 Task: Search one way flight ticket for 4 adults, 2 children, 2 infants in seat and 1 infant on lap in economy from Bethel: Bethel Airport(also Seebethel Seaplane Base) to Riverton: Central Wyoming Regional Airport (was Riverton Regional) on 5-4-2023. Choice of flights is Frontier. Number of bags: 1 carry on bag. Price is upto 45000. Outbound departure time preference is 20:15.
Action: Mouse moved to (390, 326)
Screenshot: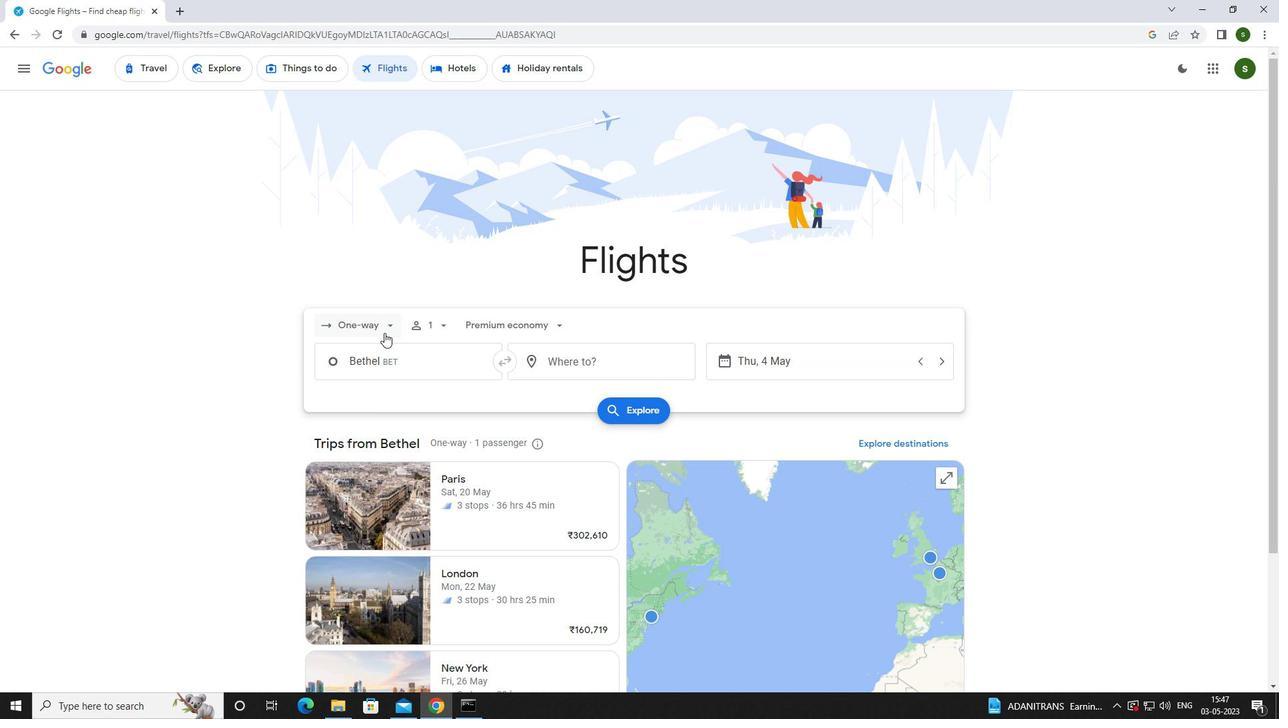 
Action: Mouse pressed left at (390, 326)
Screenshot: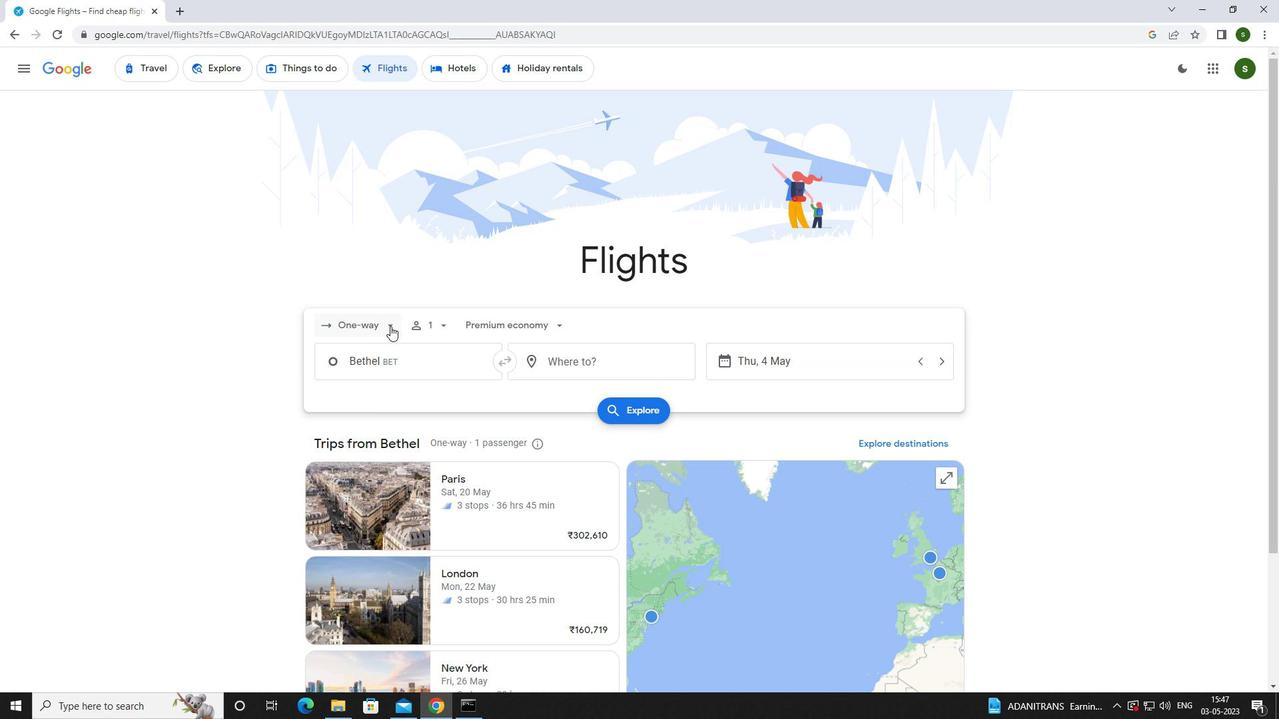 
Action: Mouse moved to (377, 379)
Screenshot: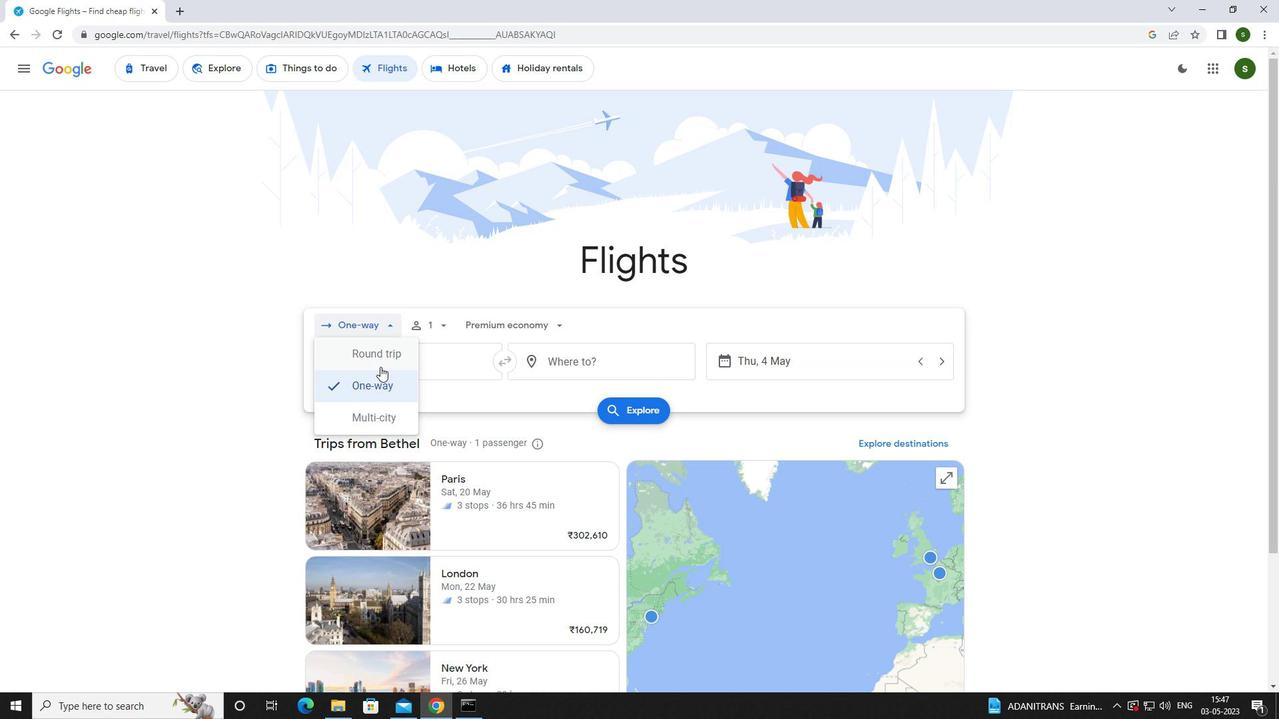 
Action: Mouse pressed left at (377, 379)
Screenshot: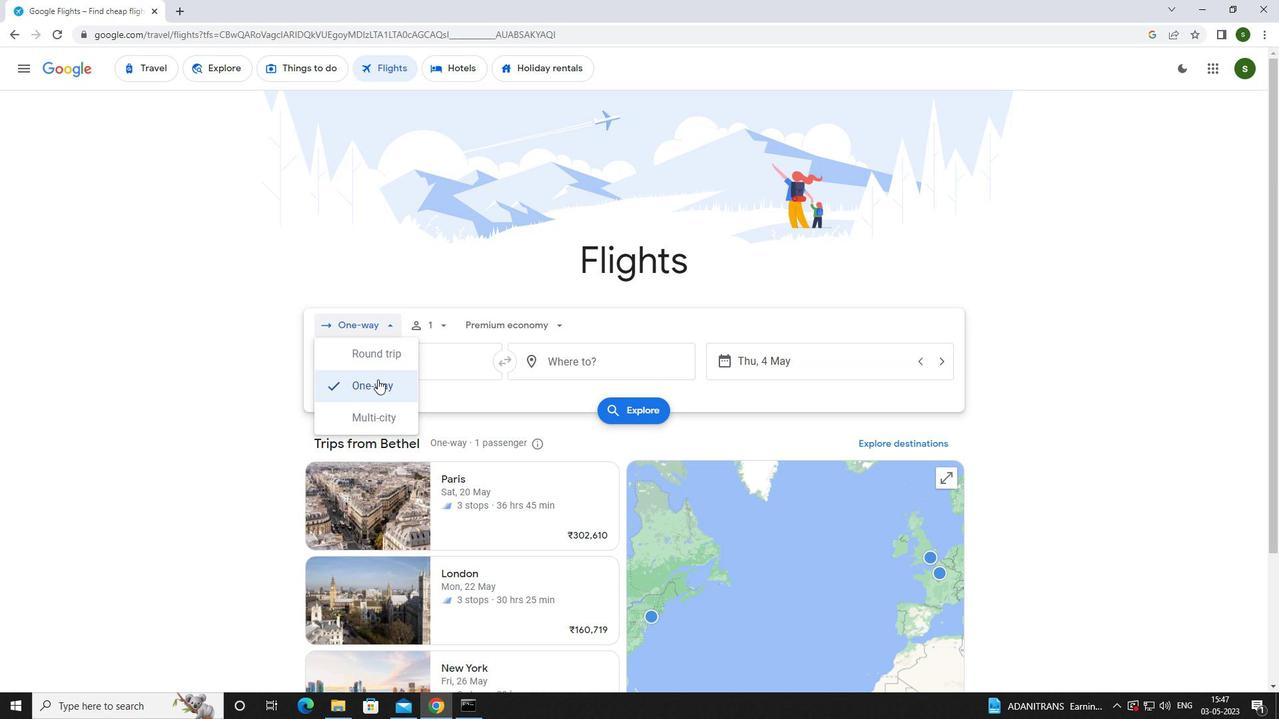 
Action: Mouse moved to (446, 325)
Screenshot: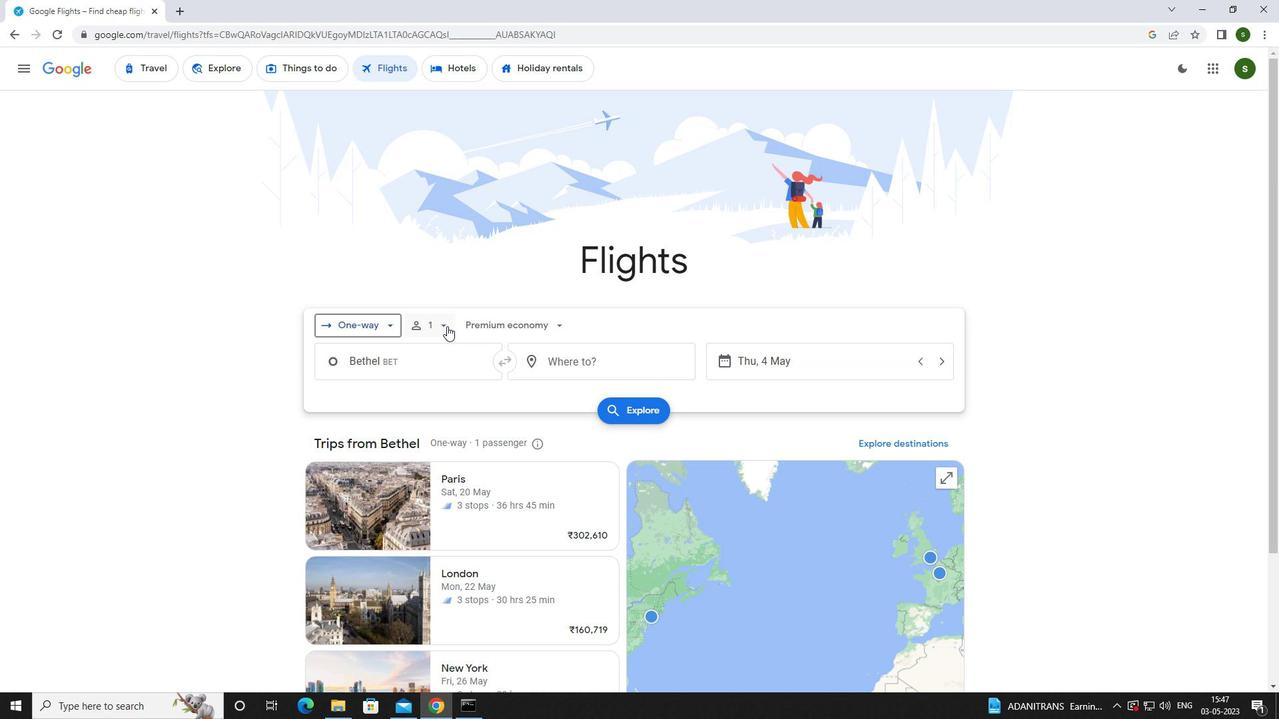 
Action: Mouse pressed left at (446, 325)
Screenshot: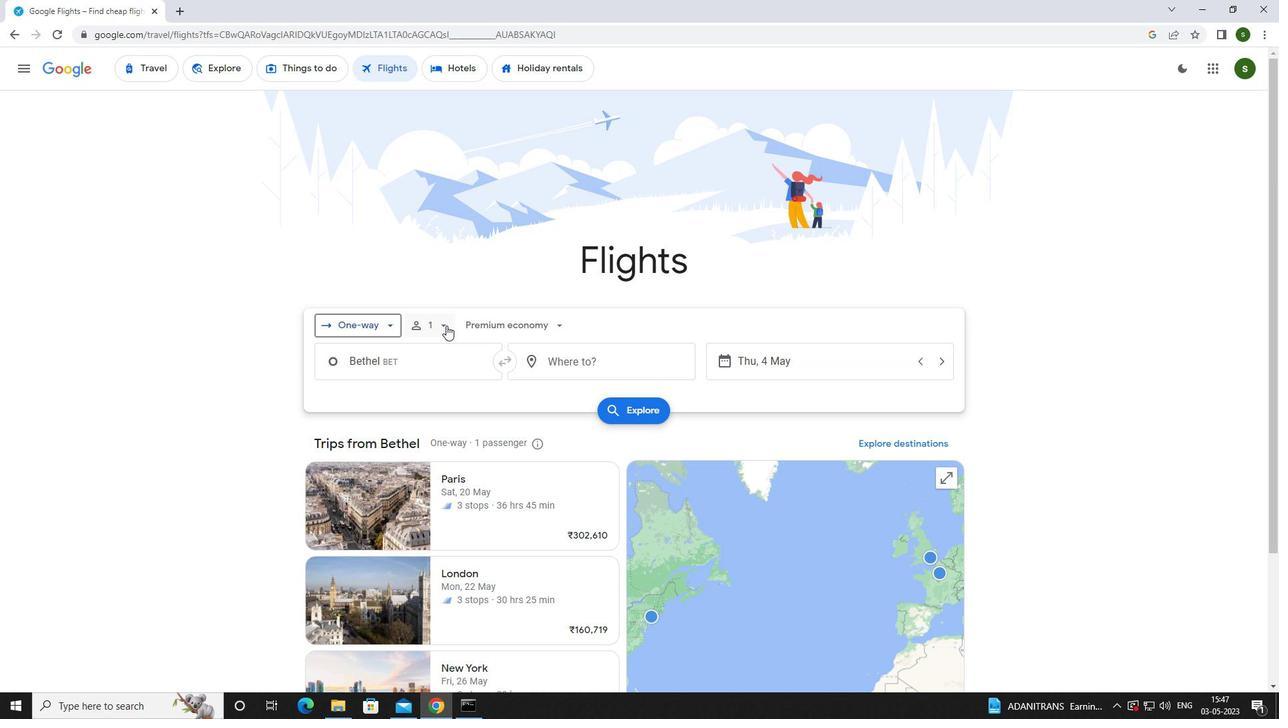 
Action: Mouse moved to (538, 353)
Screenshot: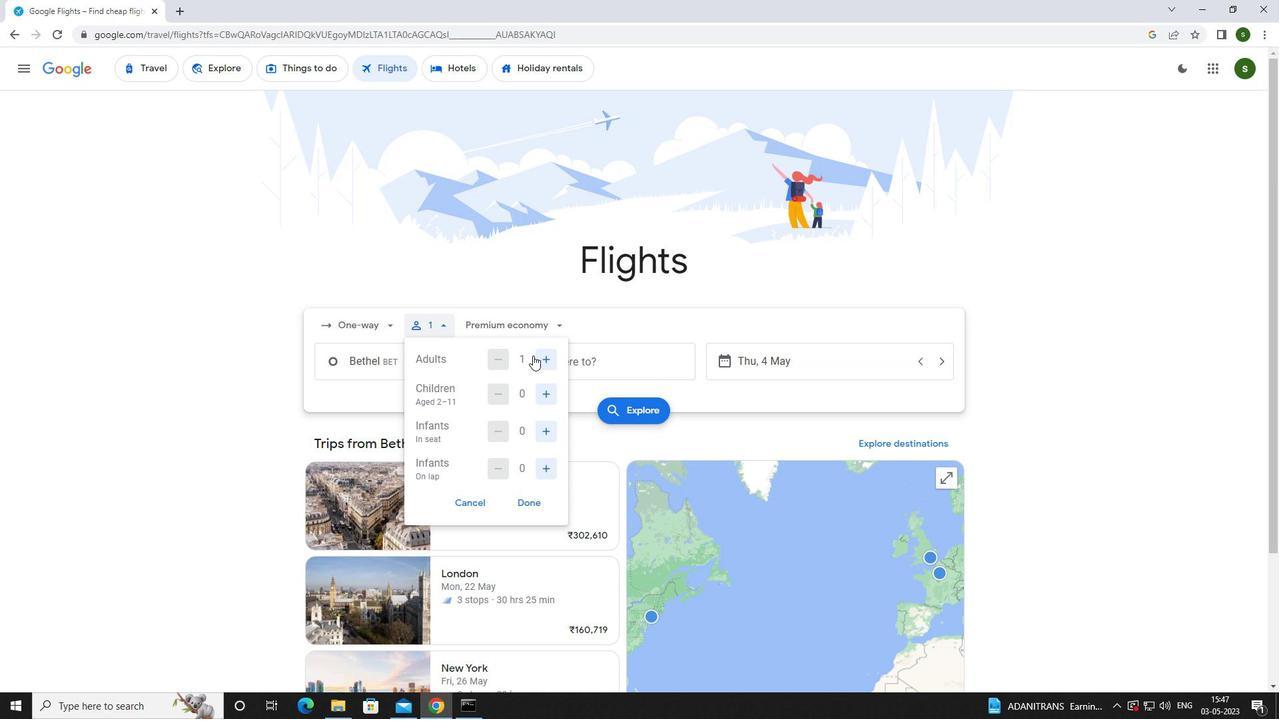 
Action: Mouse pressed left at (538, 353)
Screenshot: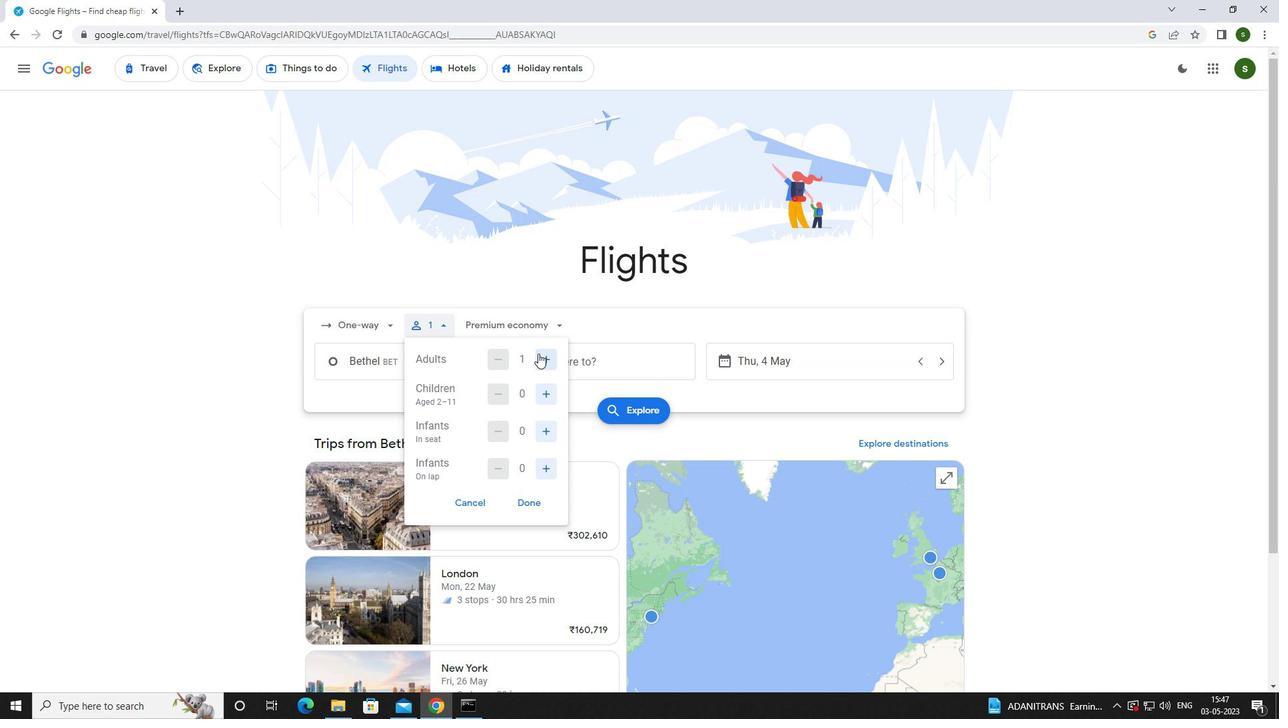 
Action: Mouse pressed left at (538, 353)
Screenshot: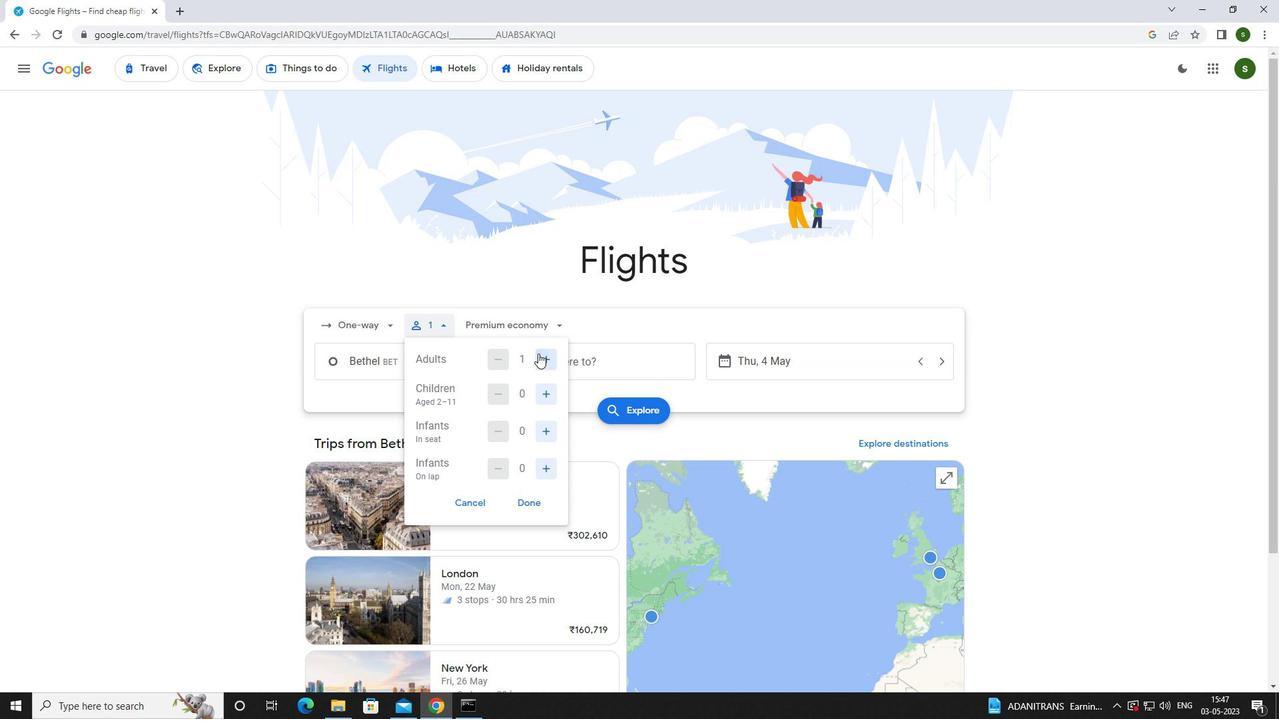 
Action: Mouse pressed left at (538, 353)
Screenshot: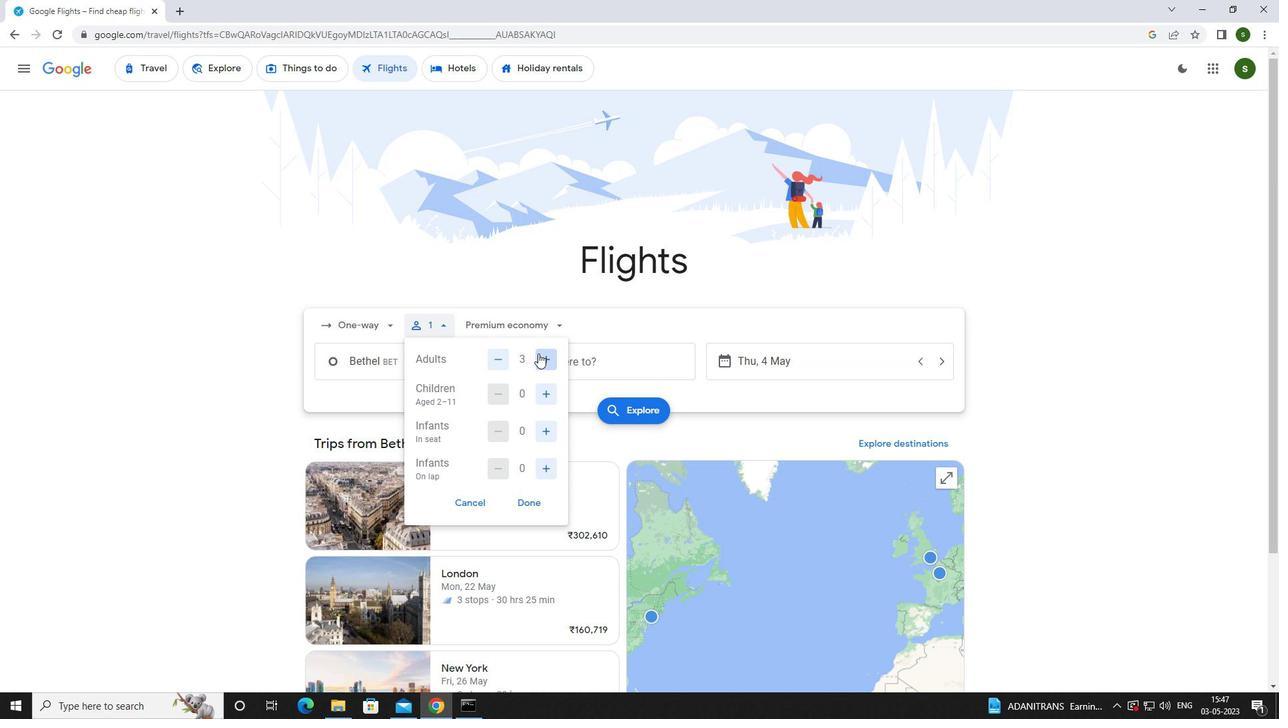 
Action: Mouse moved to (541, 385)
Screenshot: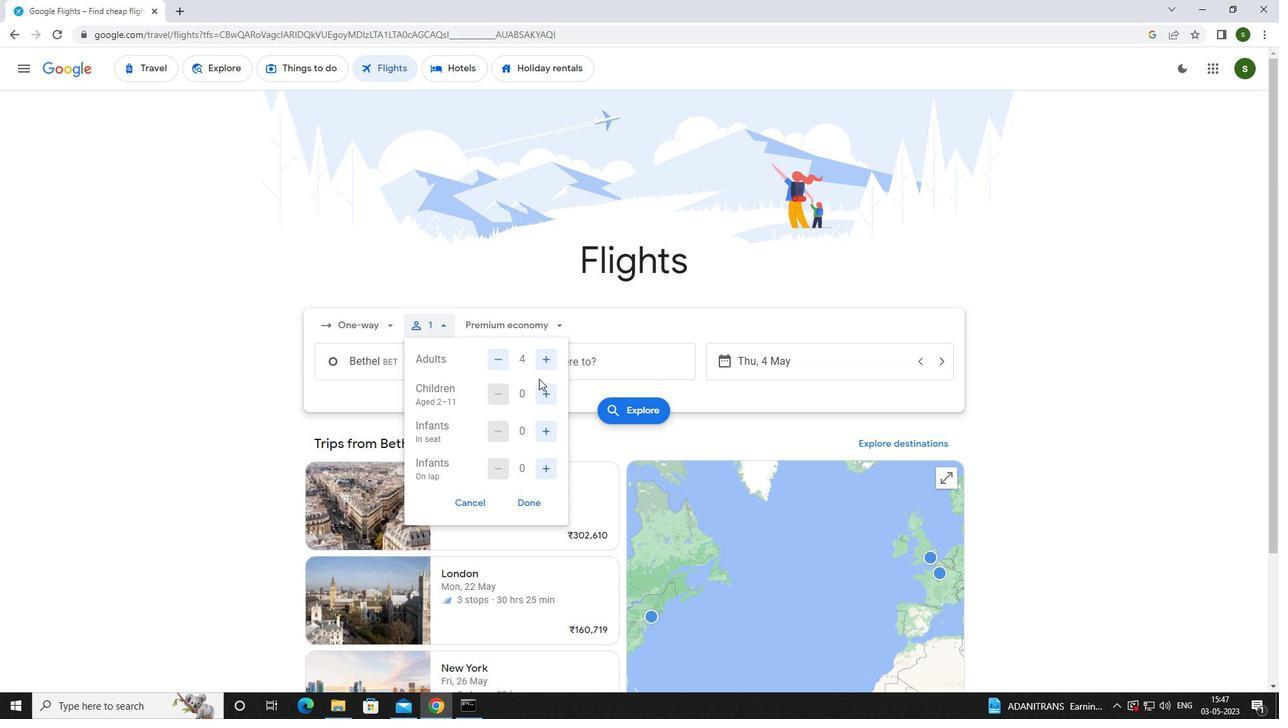 
Action: Mouse pressed left at (541, 385)
Screenshot: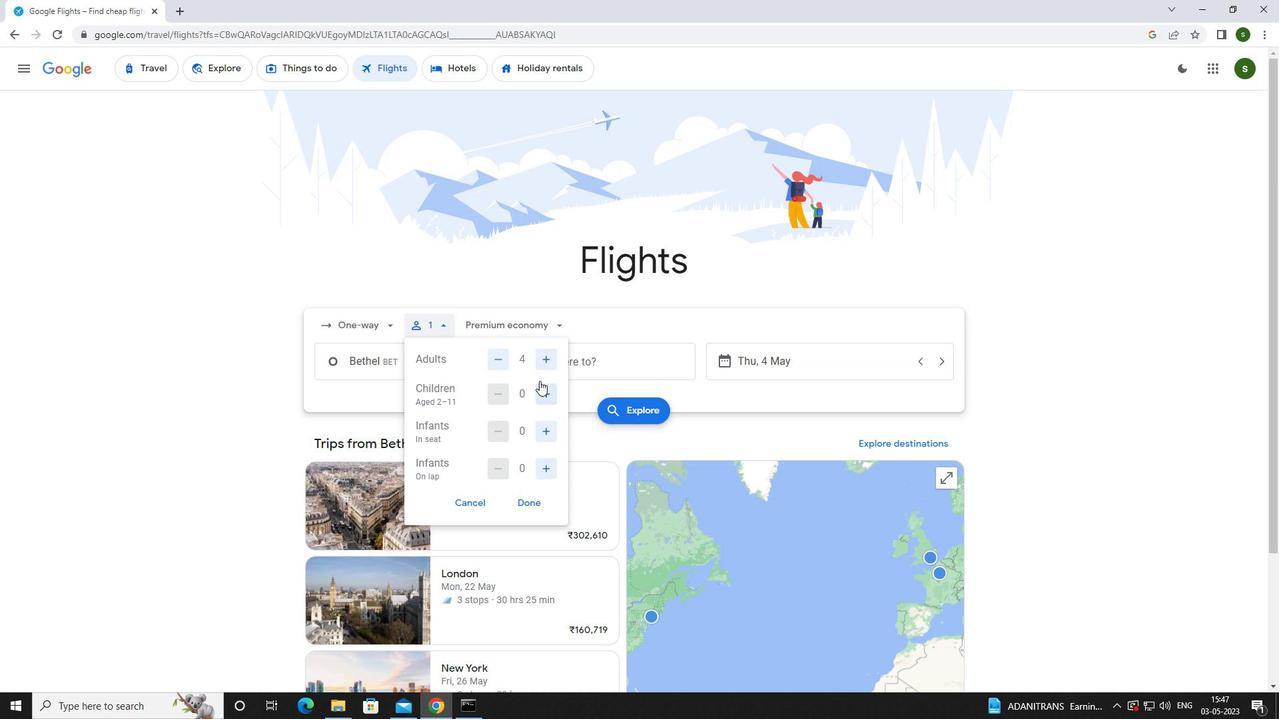
Action: Mouse pressed left at (541, 385)
Screenshot: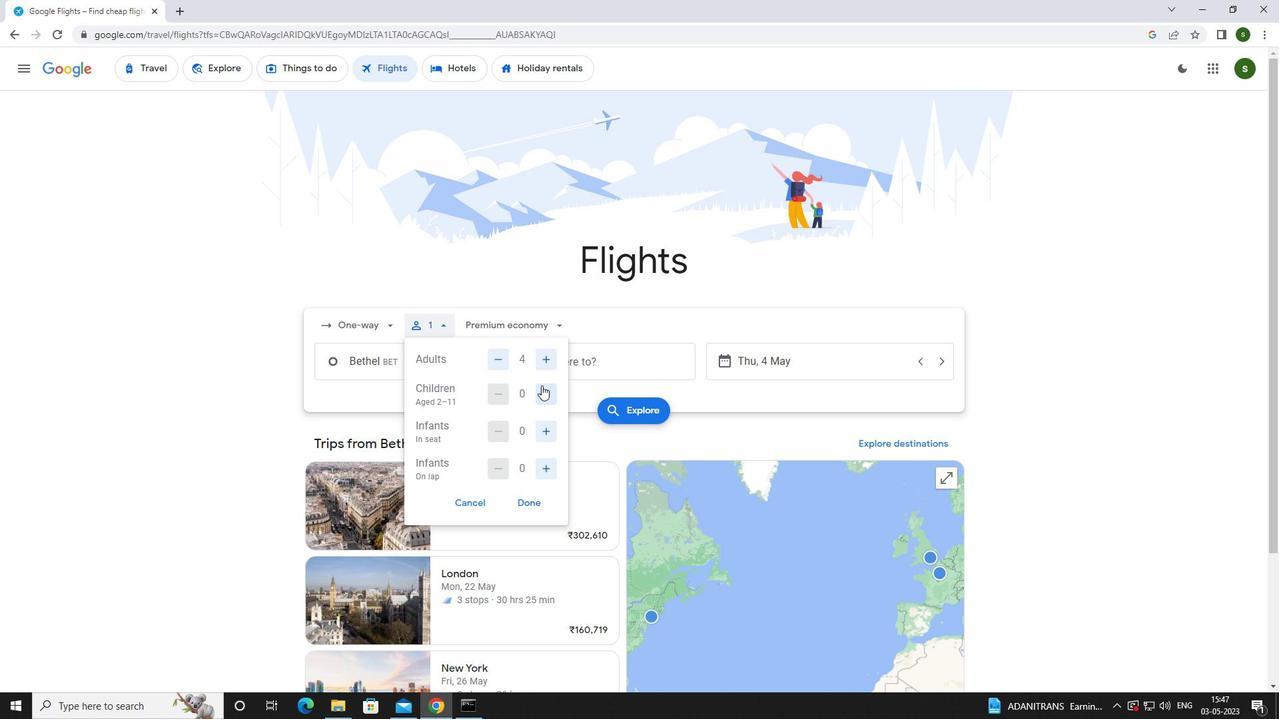 
Action: Mouse moved to (543, 429)
Screenshot: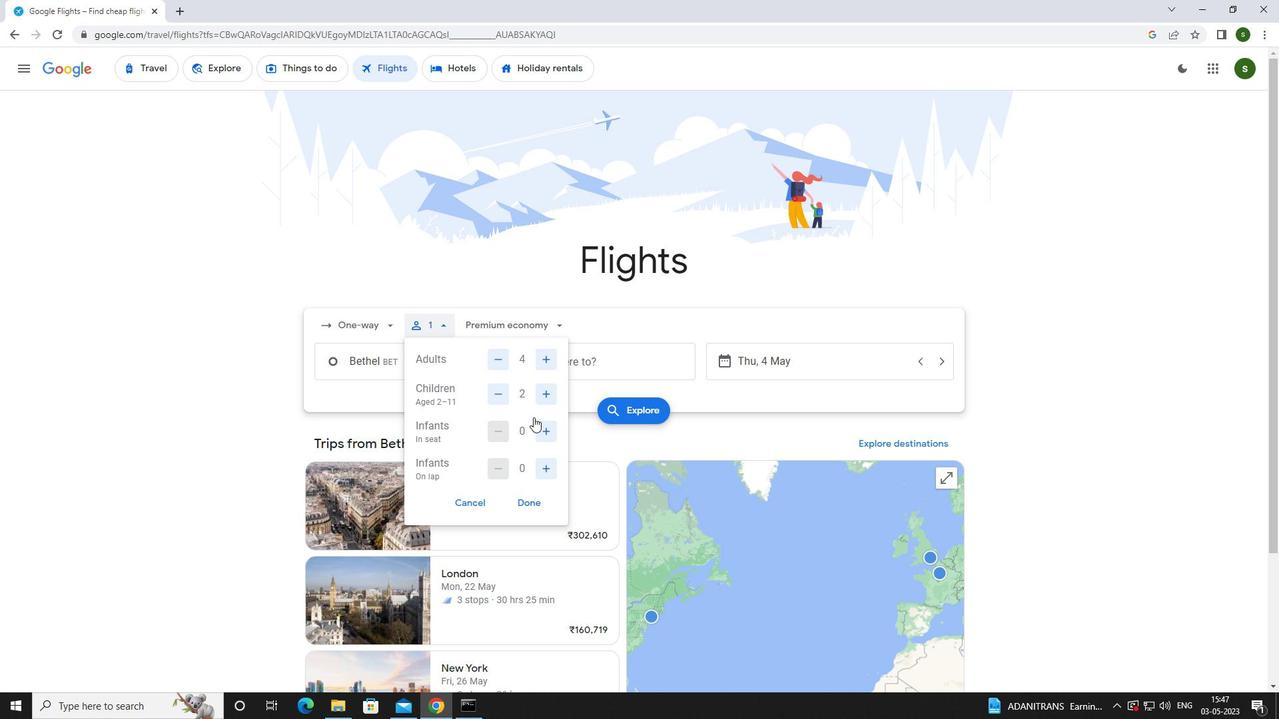 
Action: Mouse pressed left at (543, 429)
Screenshot: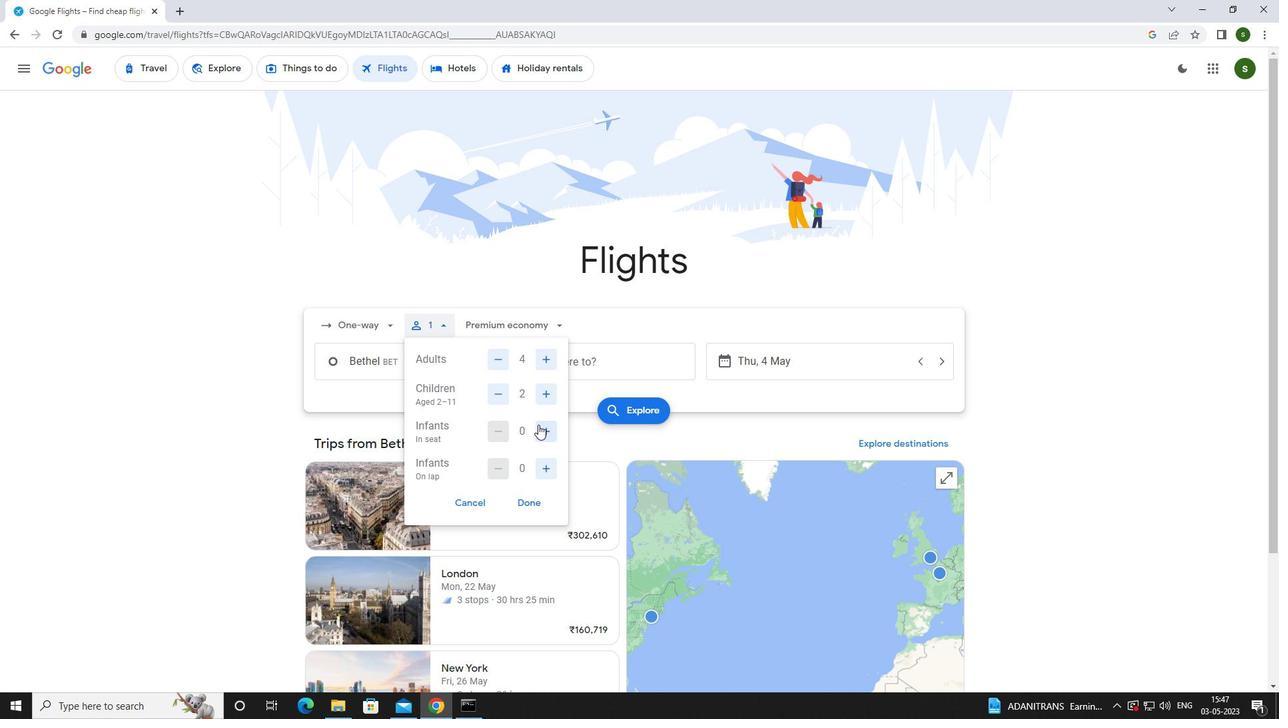 
Action: Mouse moved to (544, 429)
Screenshot: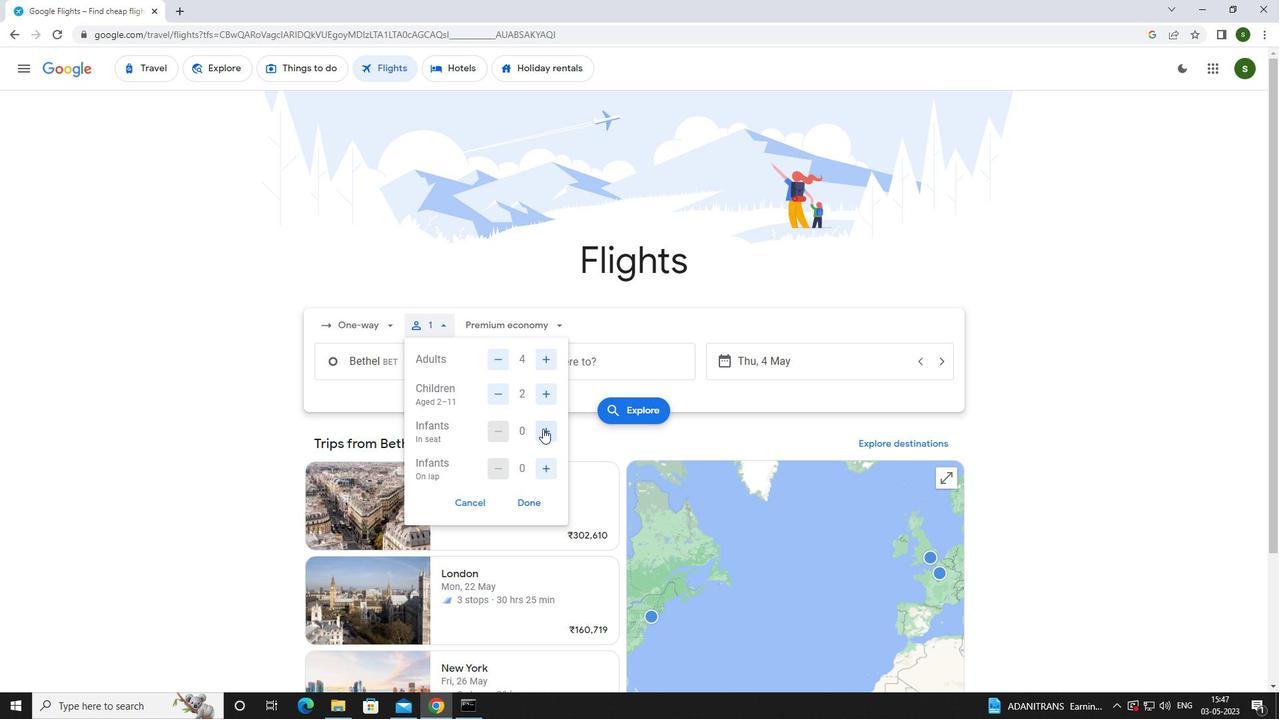 
Action: Mouse pressed left at (544, 429)
Screenshot: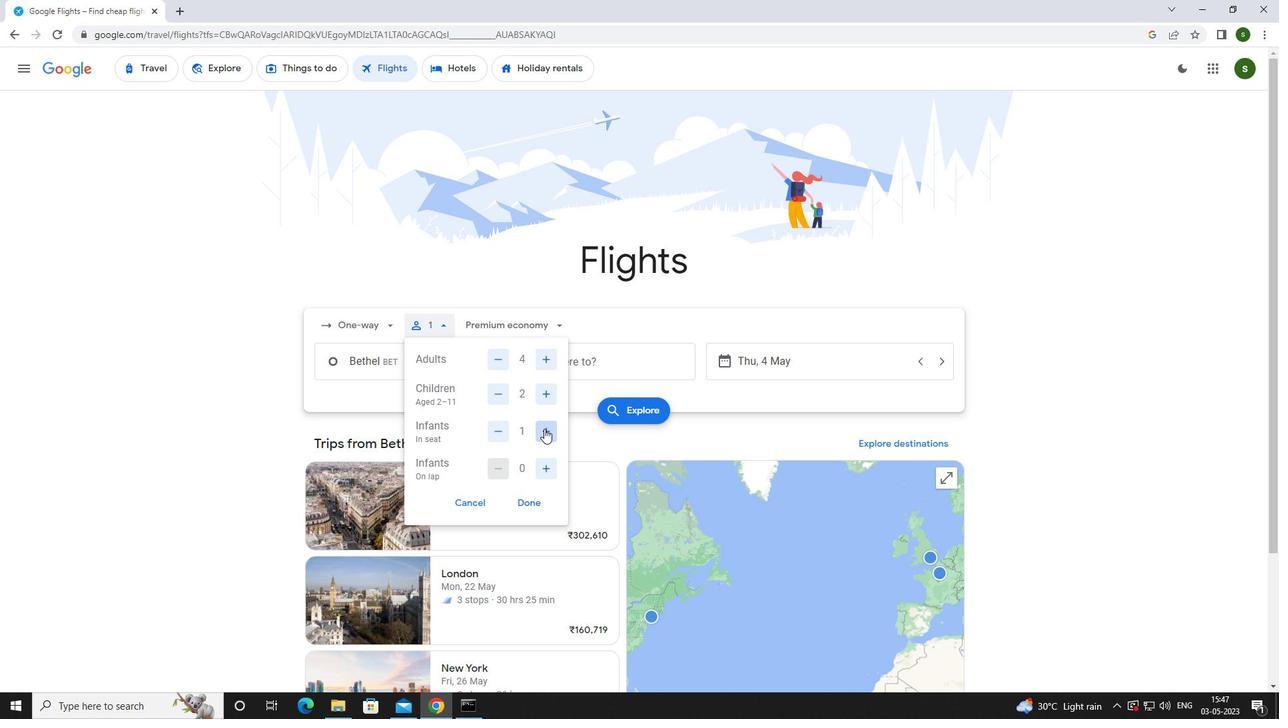 
Action: Mouse moved to (545, 469)
Screenshot: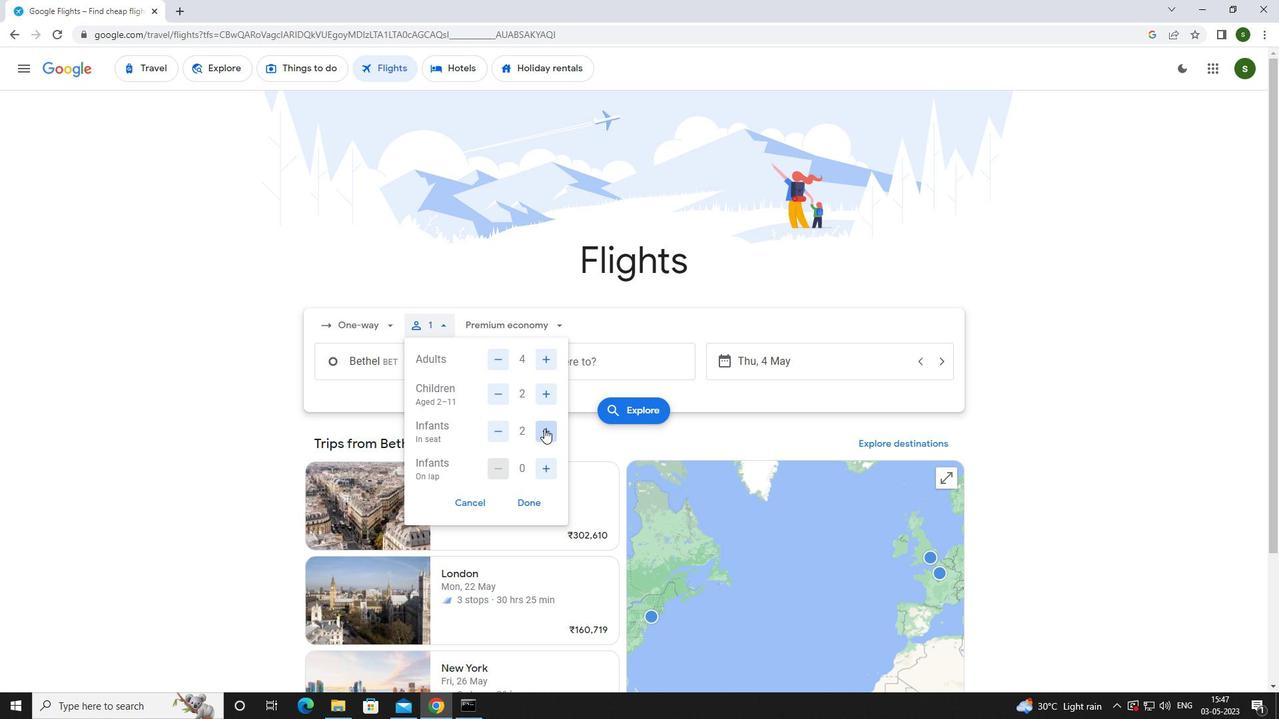 
Action: Mouse pressed left at (545, 469)
Screenshot: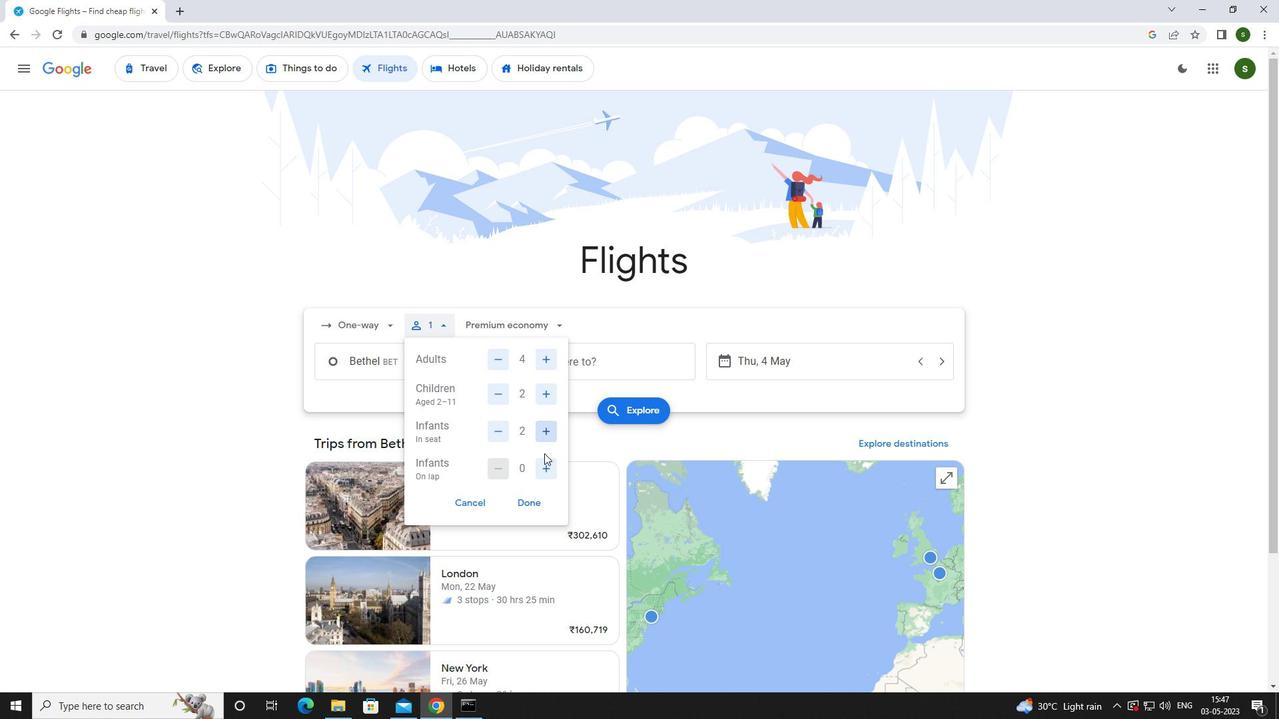 
Action: Mouse moved to (530, 329)
Screenshot: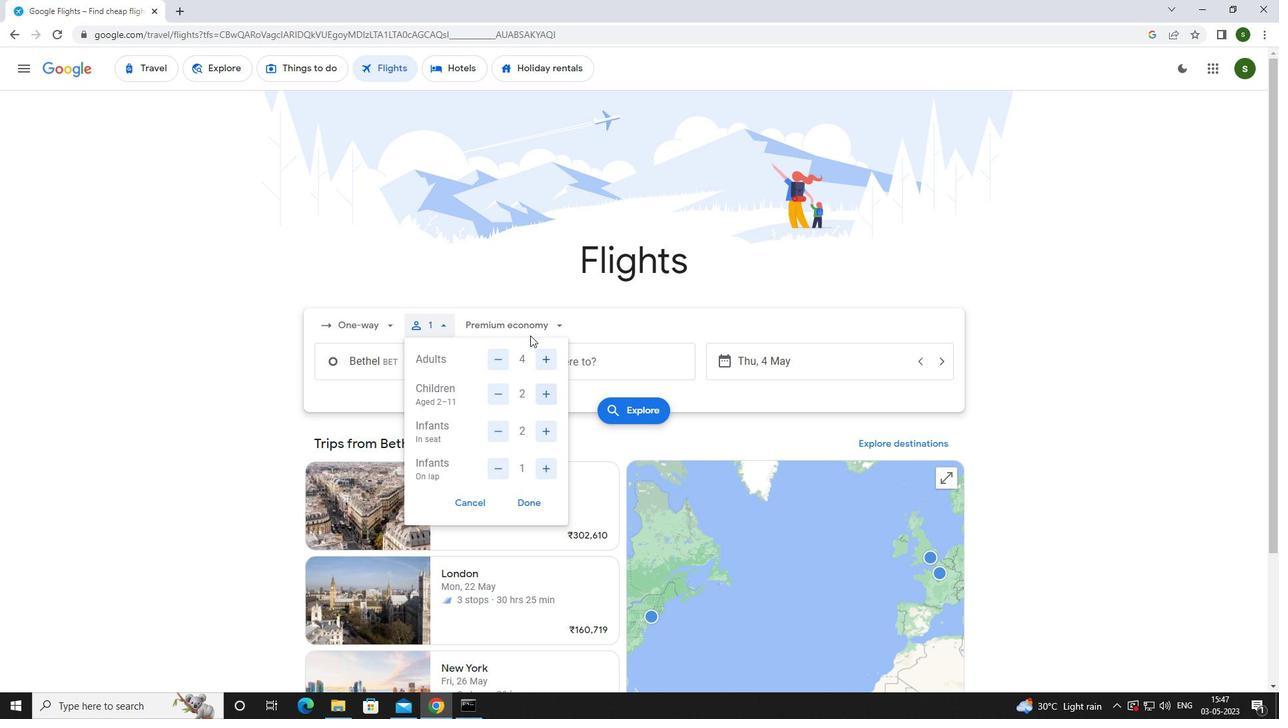 
Action: Mouse pressed left at (530, 329)
Screenshot: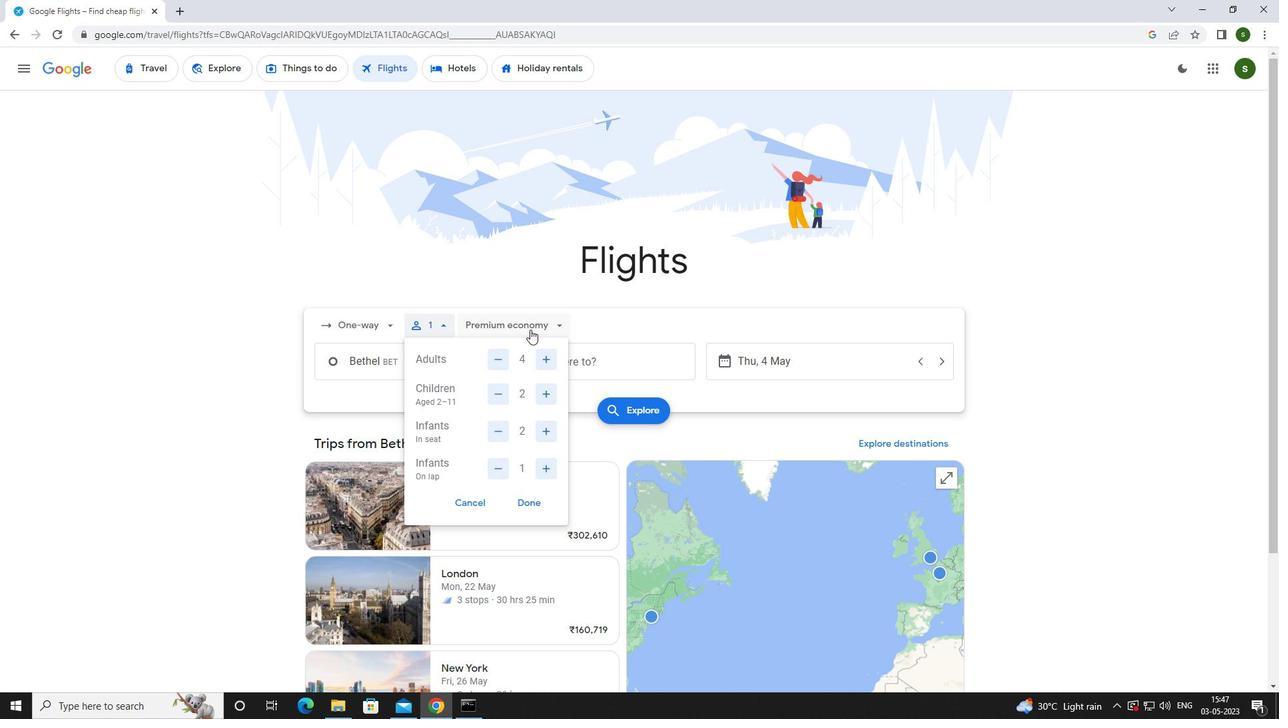 
Action: Mouse moved to (530, 353)
Screenshot: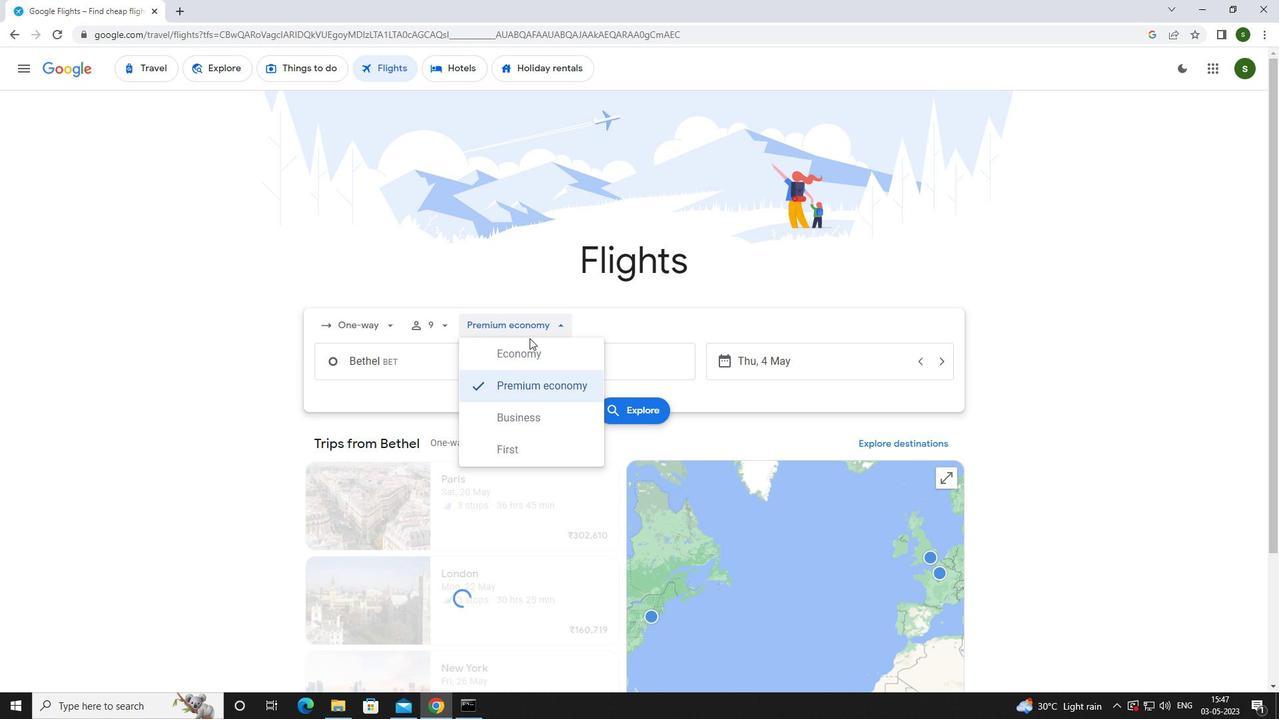 
Action: Mouse pressed left at (530, 353)
Screenshot: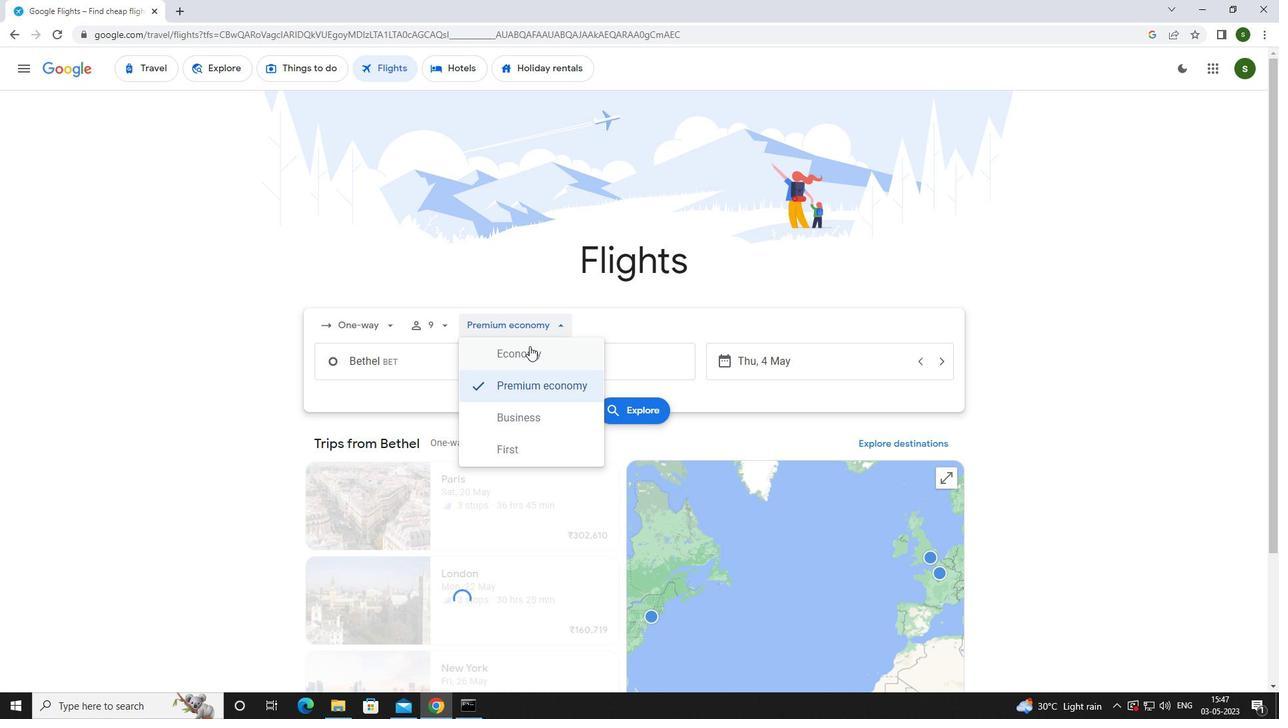
Action: Mouse moved to (453, 369)
Screenshot: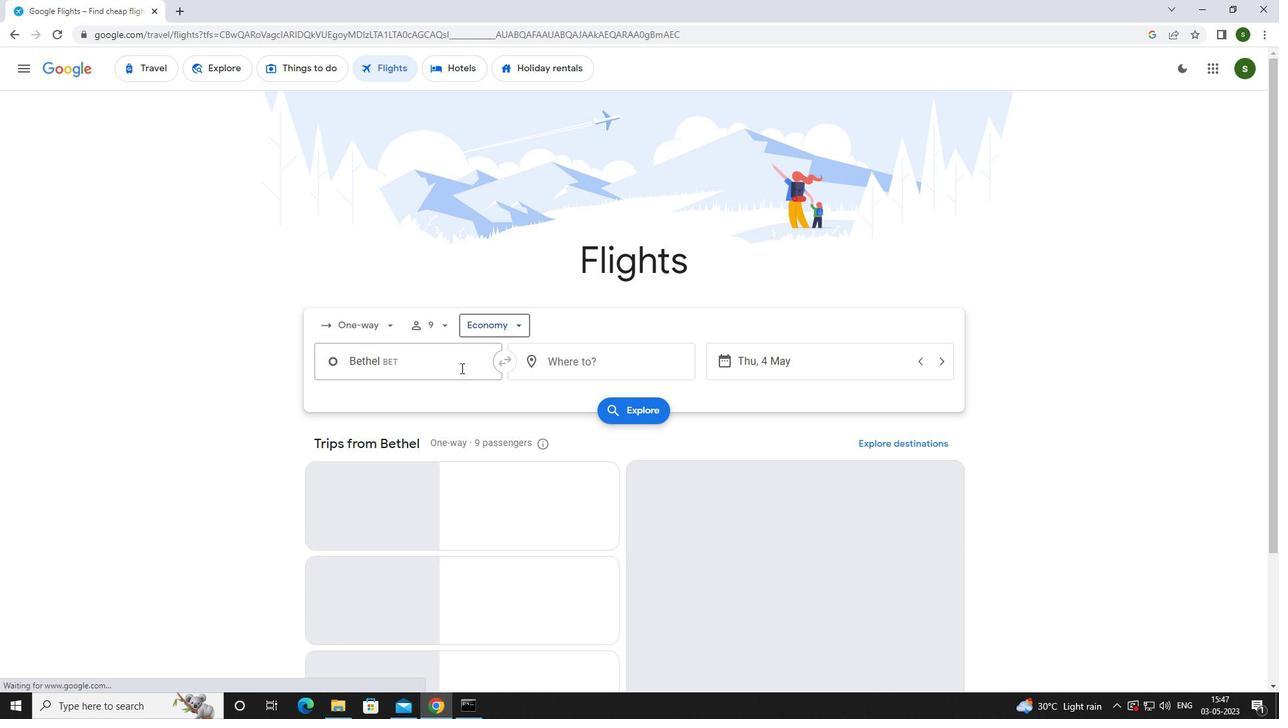 
Action: Mouse pressed left at (453, 369)
Screenshot: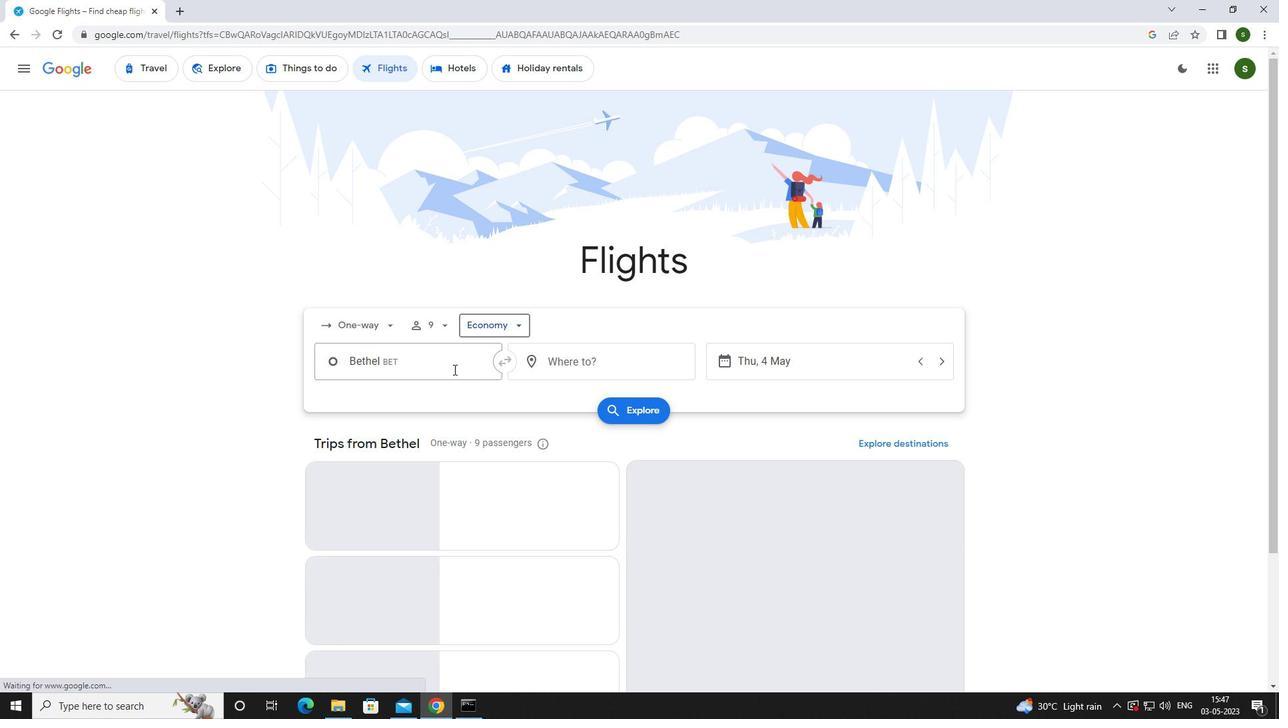 
Action: Mouse moved to (456, 369)
Screenshot: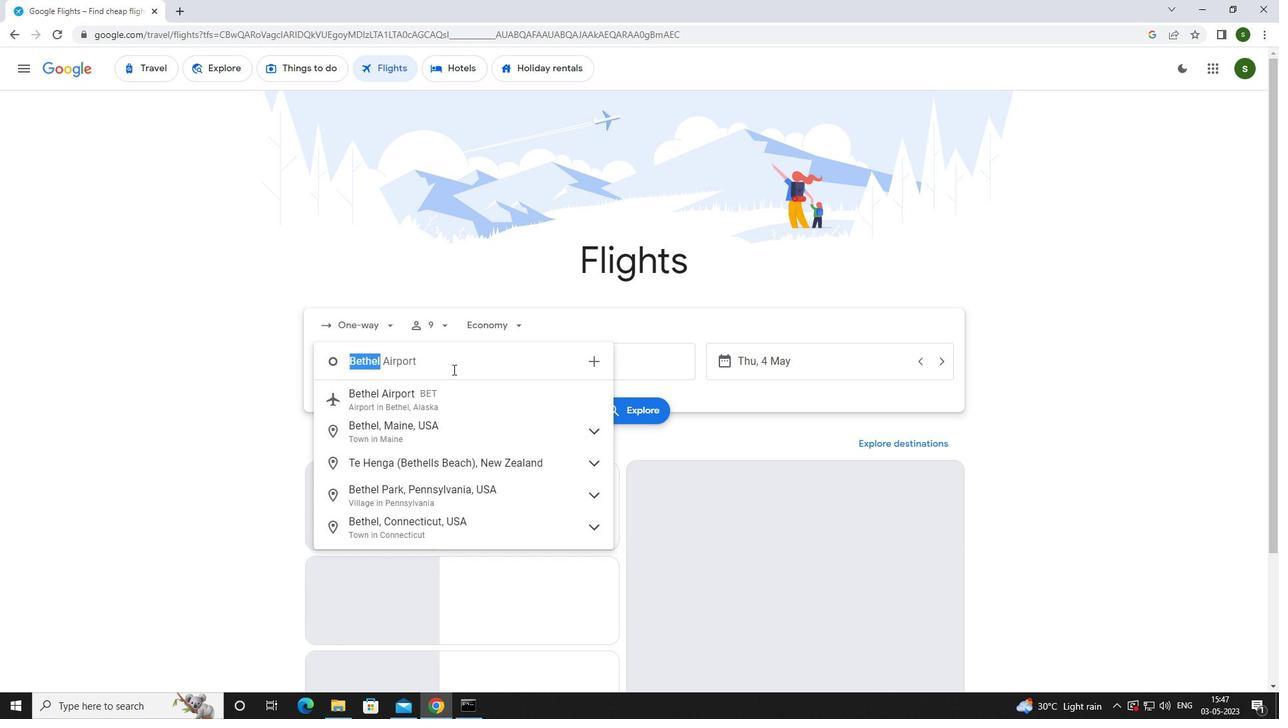 
Action: Key pressed <Key.caps_lock>b<Key.caps_lock>ethel
Screenshot: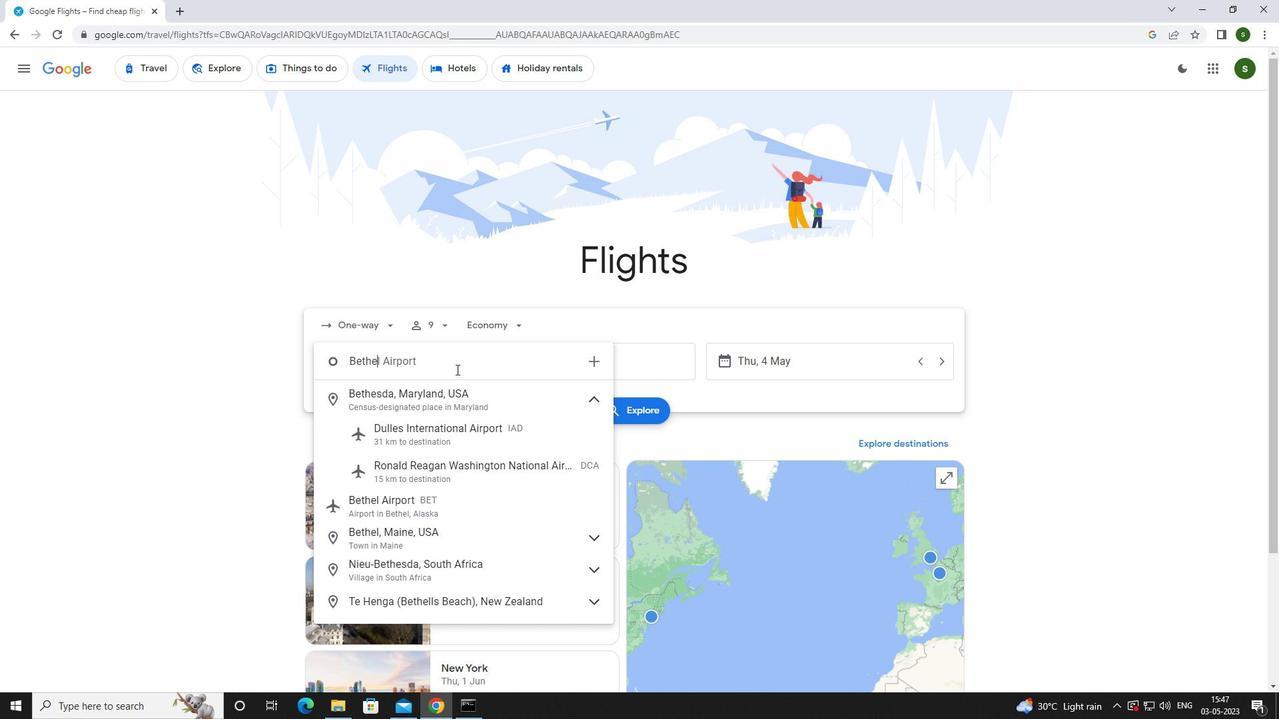 
Action: Mouse moved to (447, 385)
Screenshot: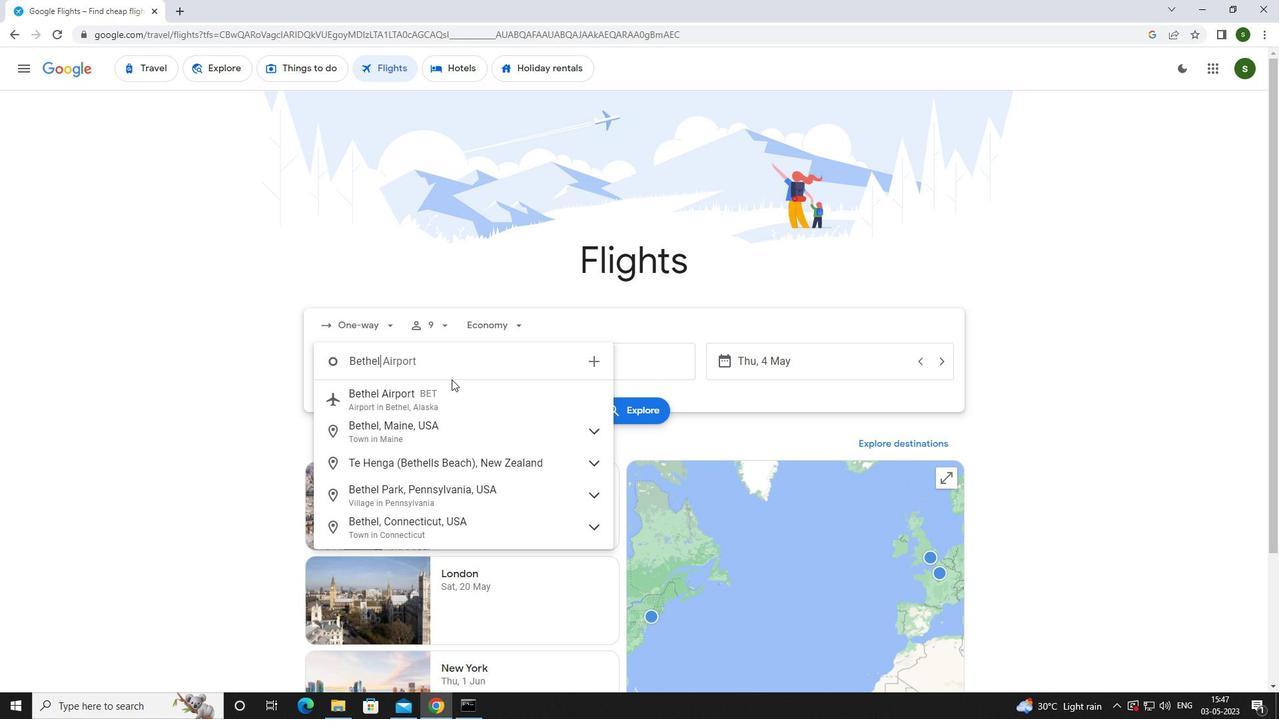
Action: Mouse pressed left at (447, 385)
Screenshot: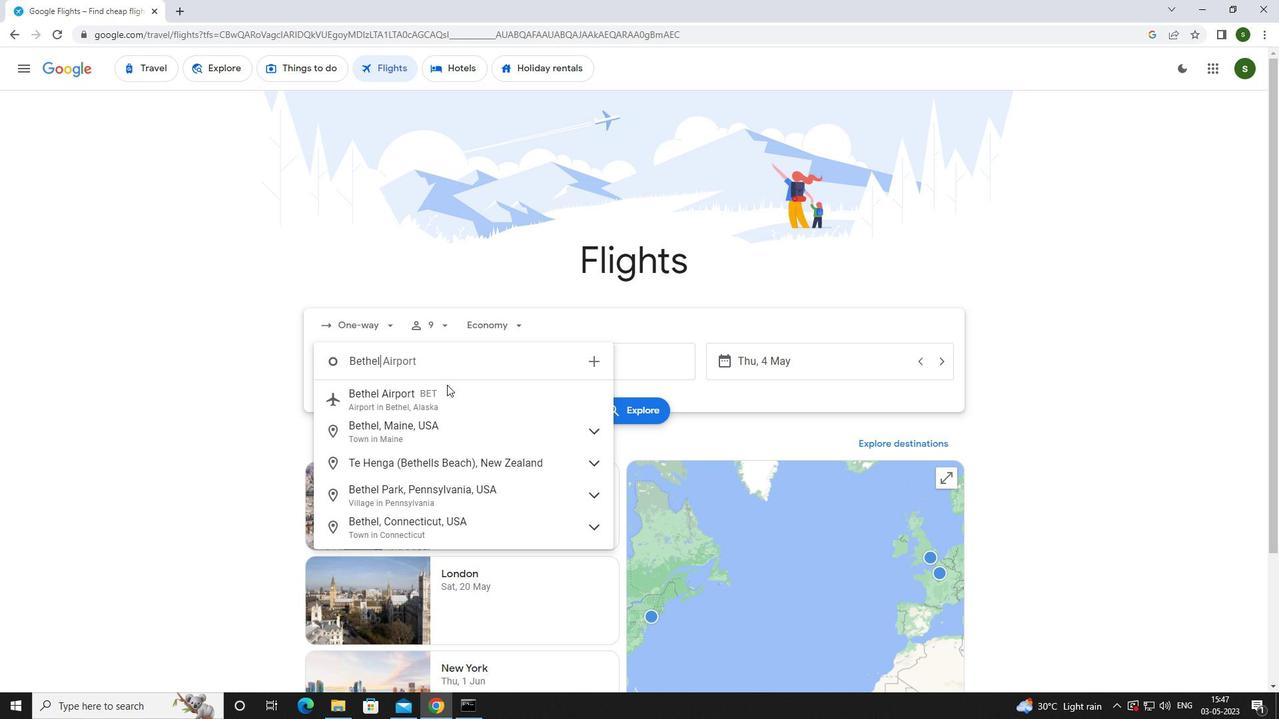 
Action: Mouse moved to (580, 369)
Screenshot: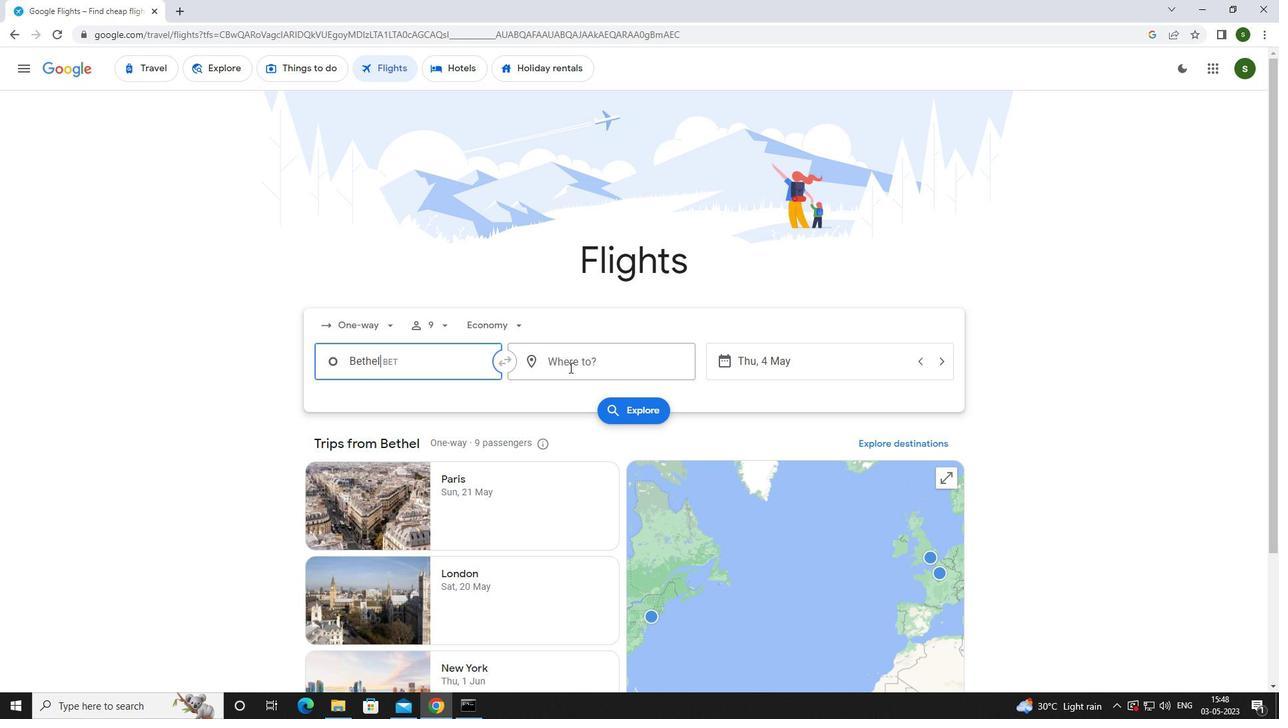 
Action: Mouse pressed left at (580, 369)
Screenshot: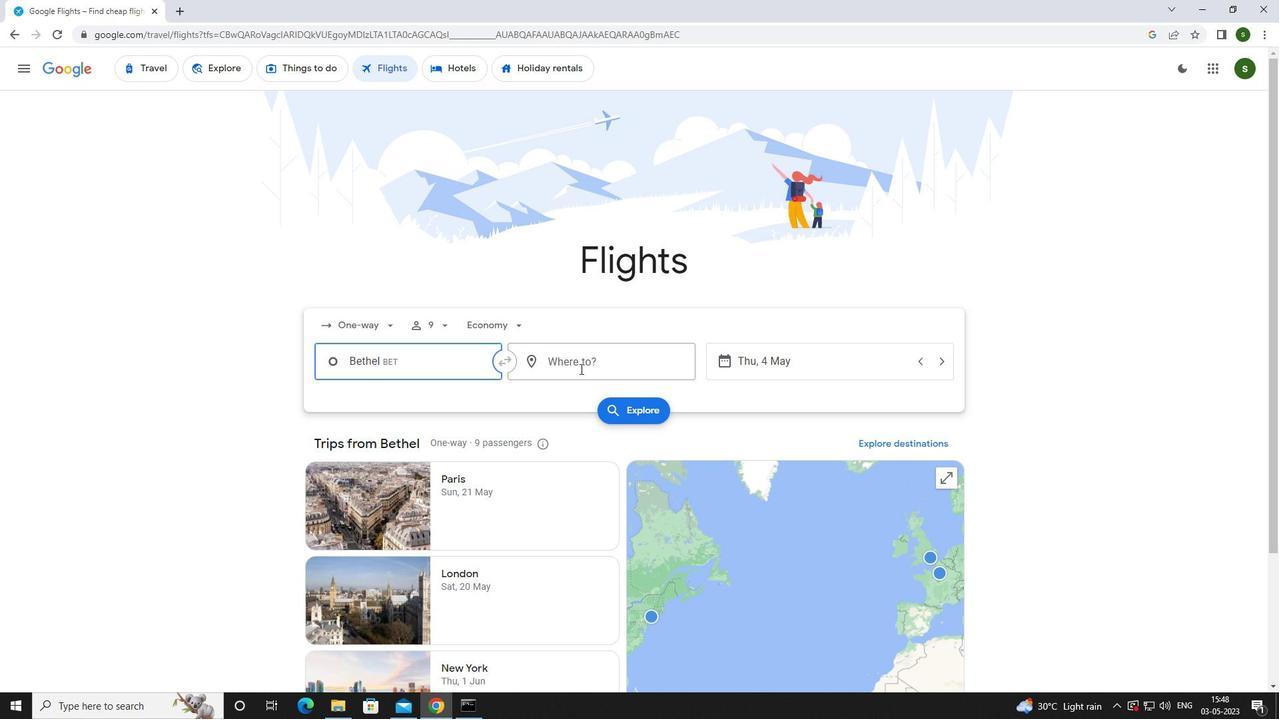 
Action: Mouse moved to (591, 364)
Screenshot: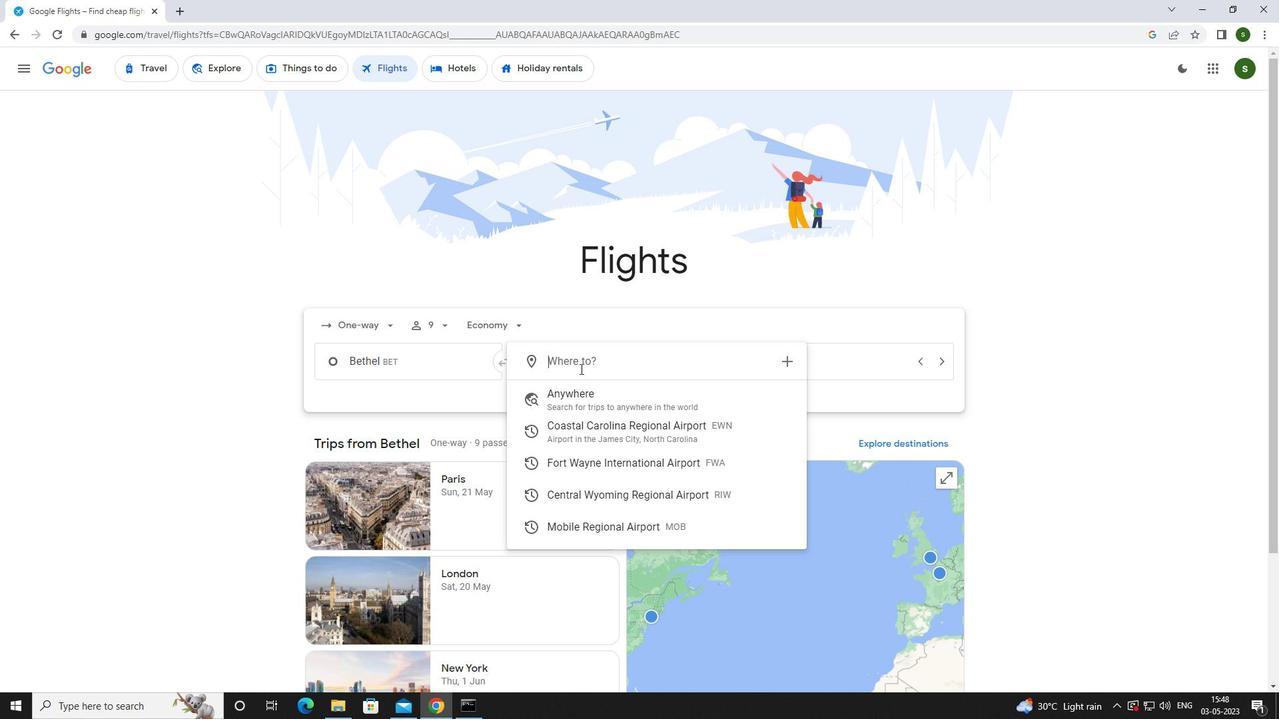 
Action: Key pressed <Key.caps_lock>r<Key.caps_lock>ivert
Screenshot: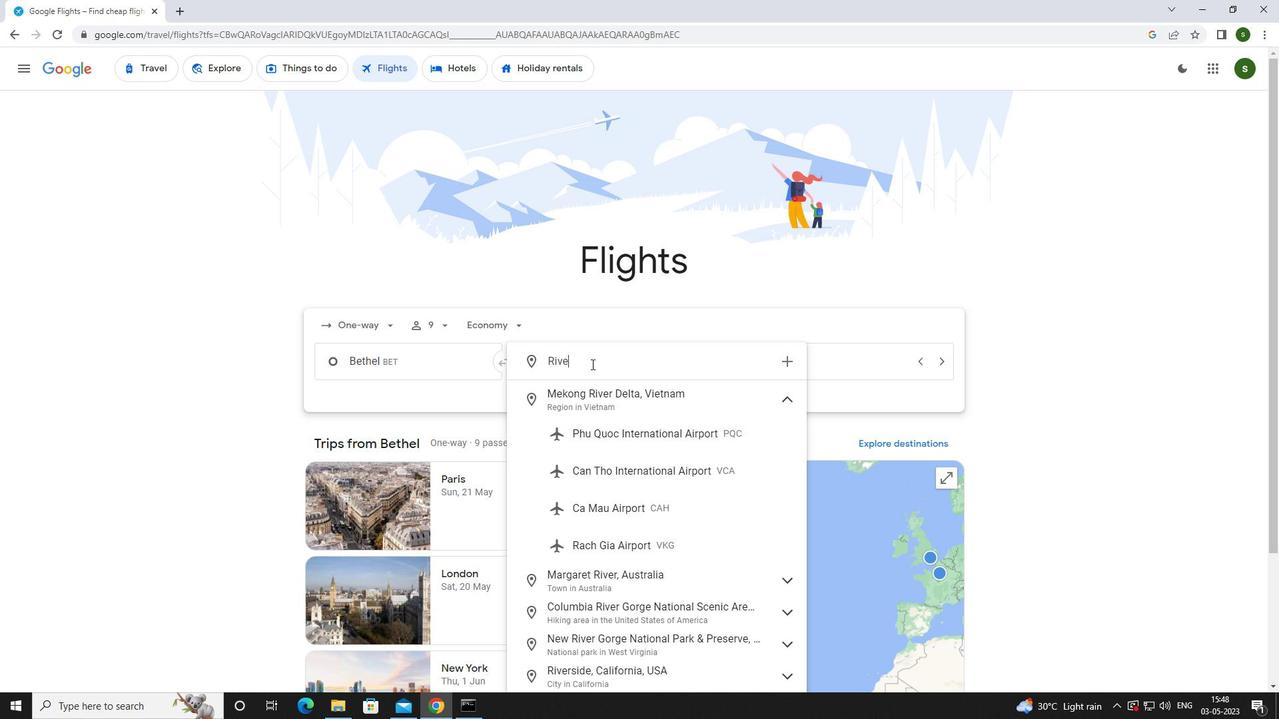 
Action: Mouse moved to (609, 438)
Screenshot: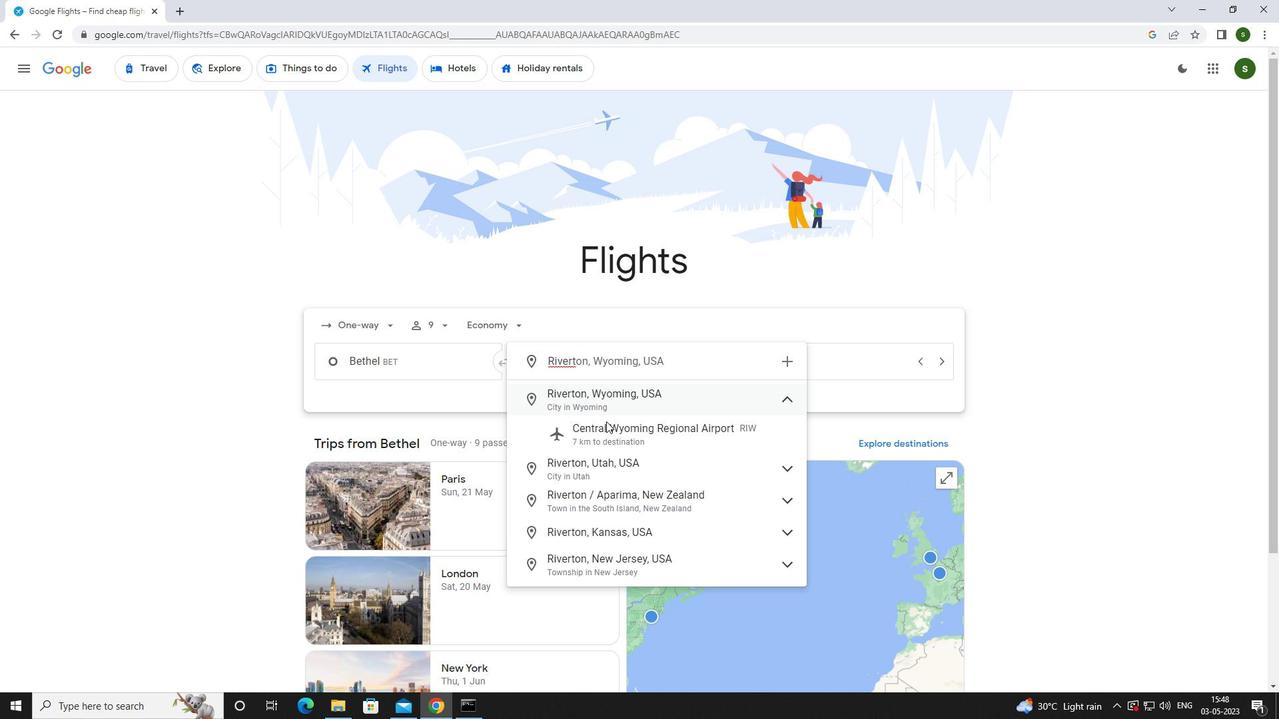 
Action: Mouse pressed left at (609, 438)
Screenshot: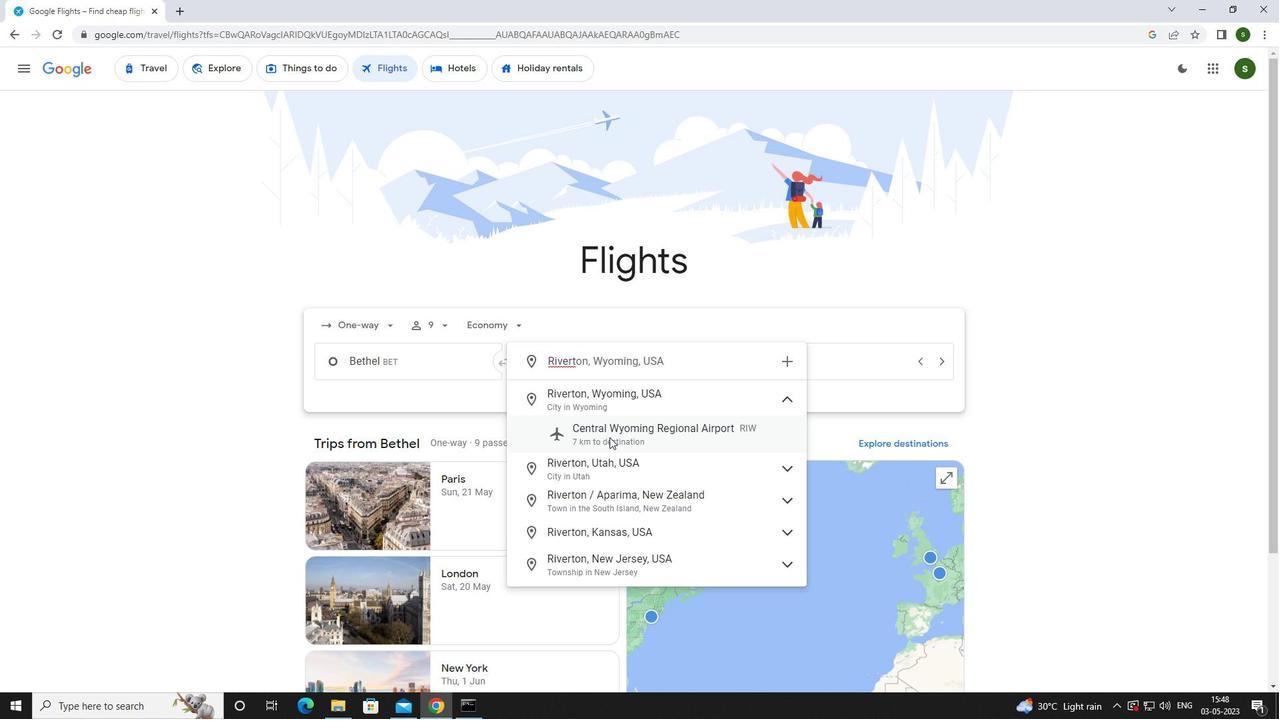 
Action: Mouse moved to (789, 355)
Screenshot: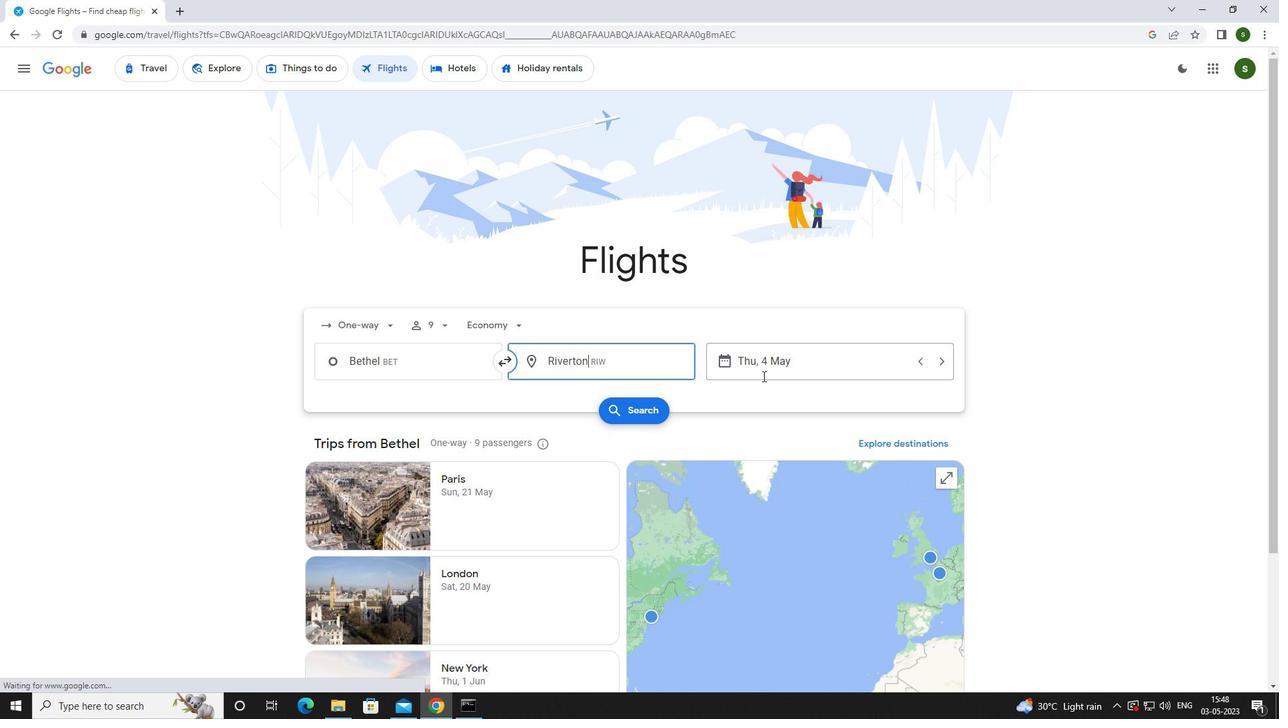 
Action: Mouse pressed left at (789, 355)
Screenshot: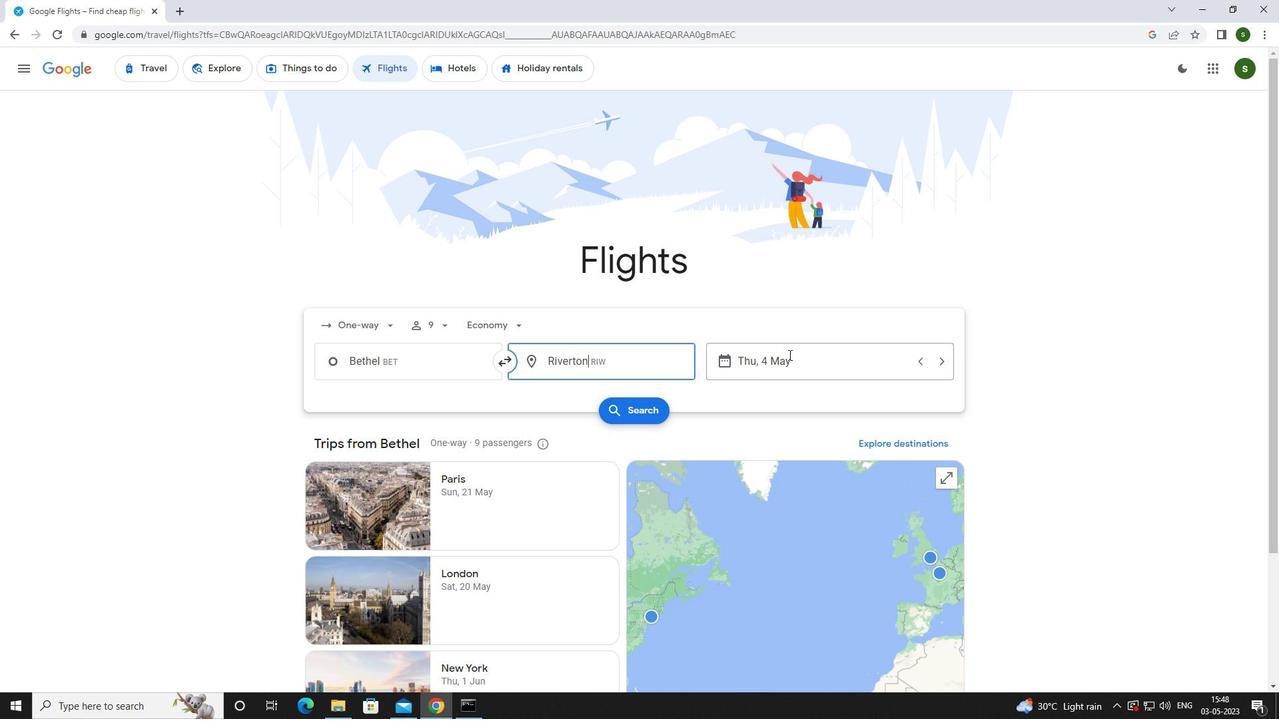
Action: Mouse moved to (601, 450)
Screenshot: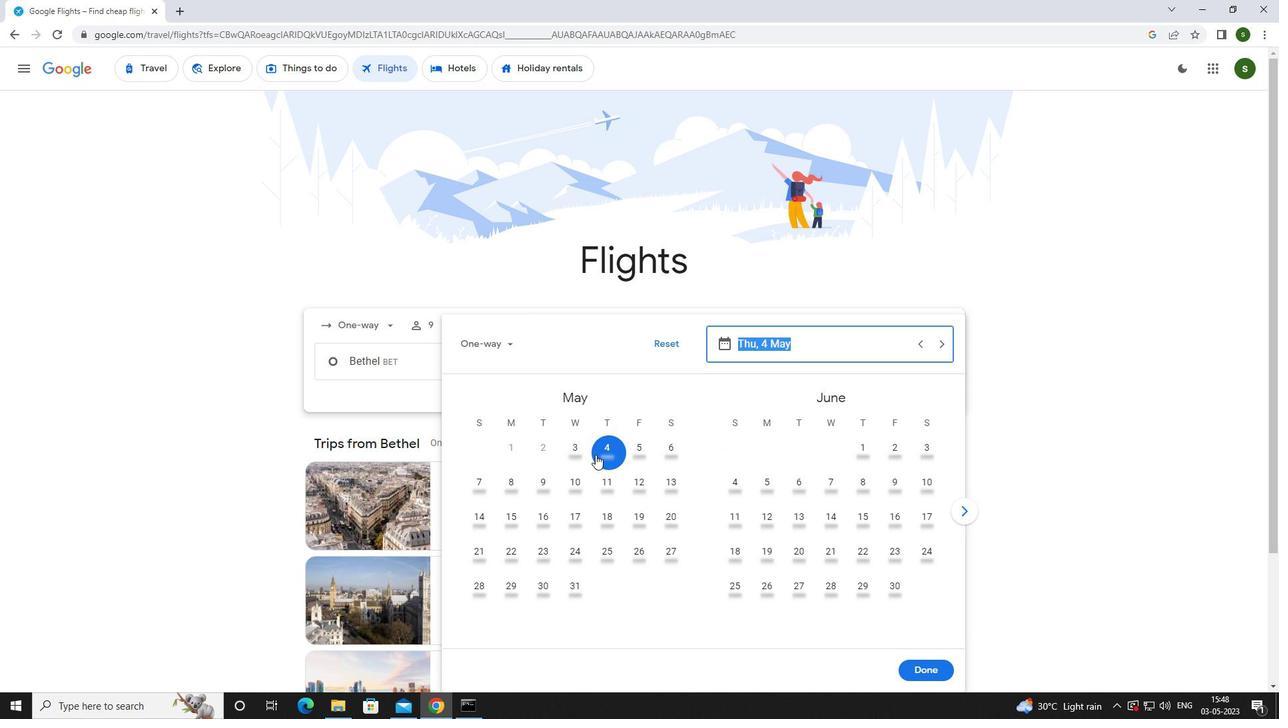 
Action: Mouse pressed left at (601, 450)
Screenshot: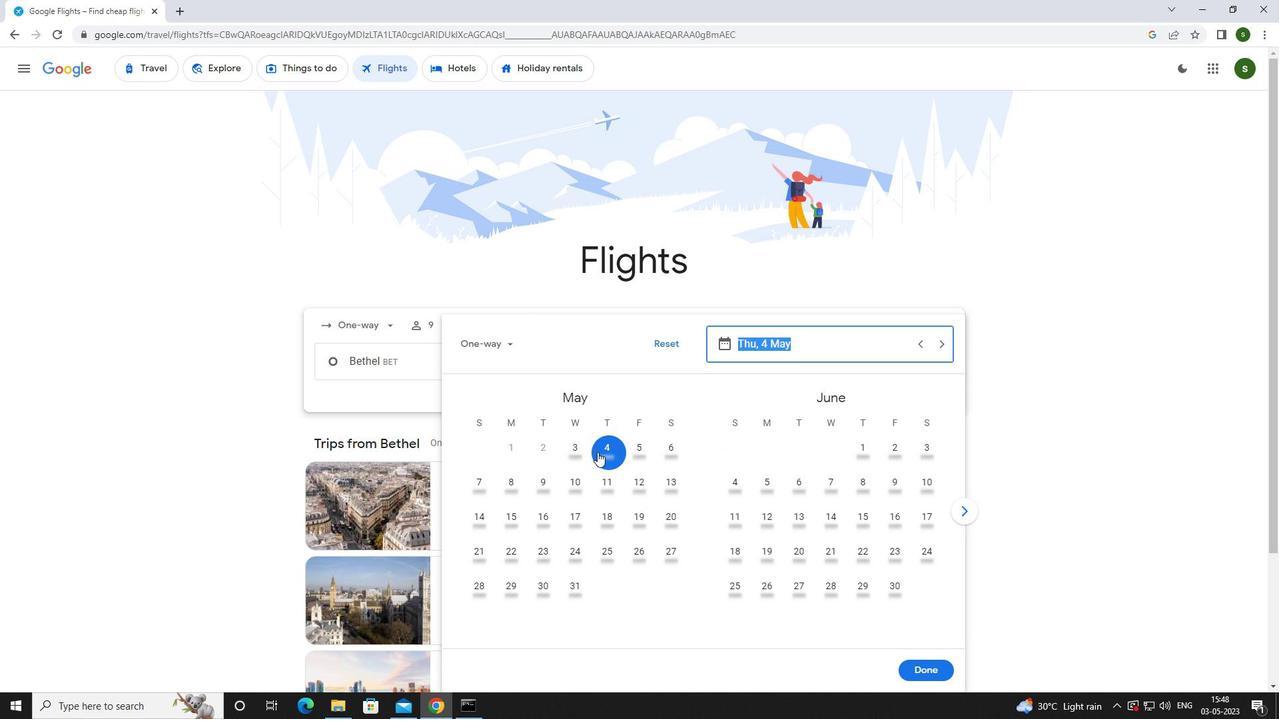 
Action: Mouse moved to (924, 669)
Screenshot: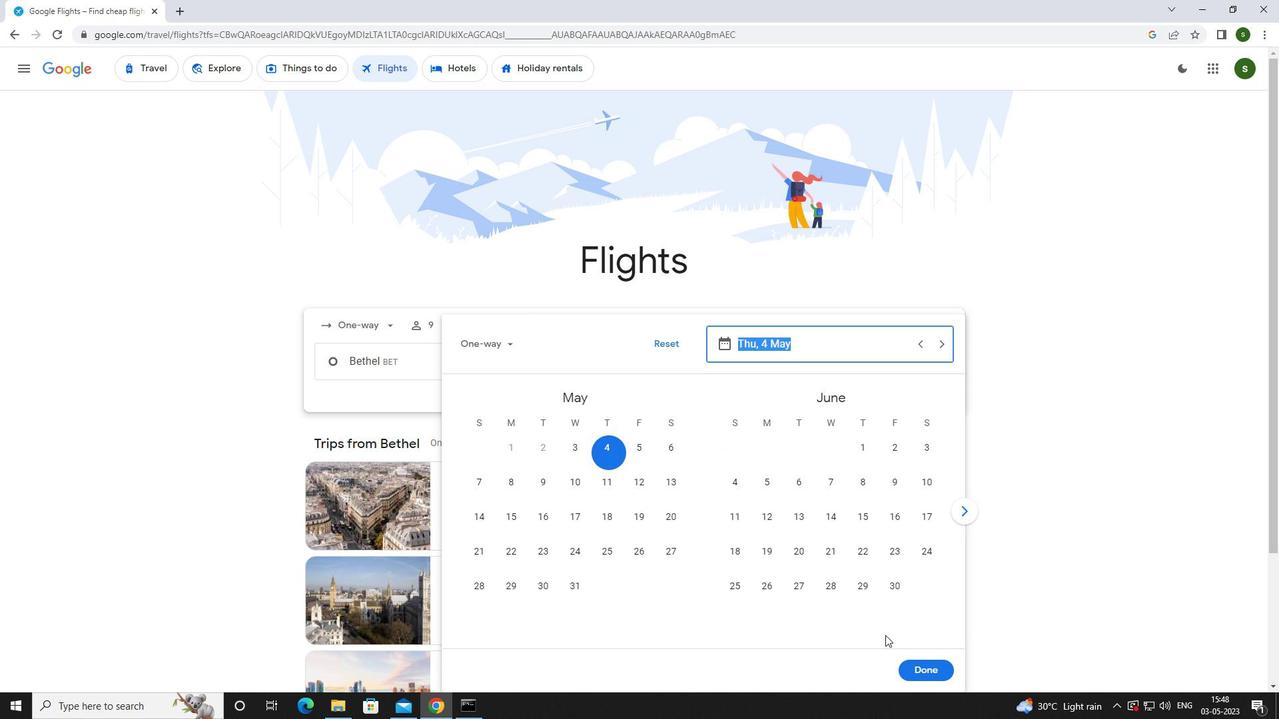 
Action: Mouse pressed left at (924, 669)
Screenshot: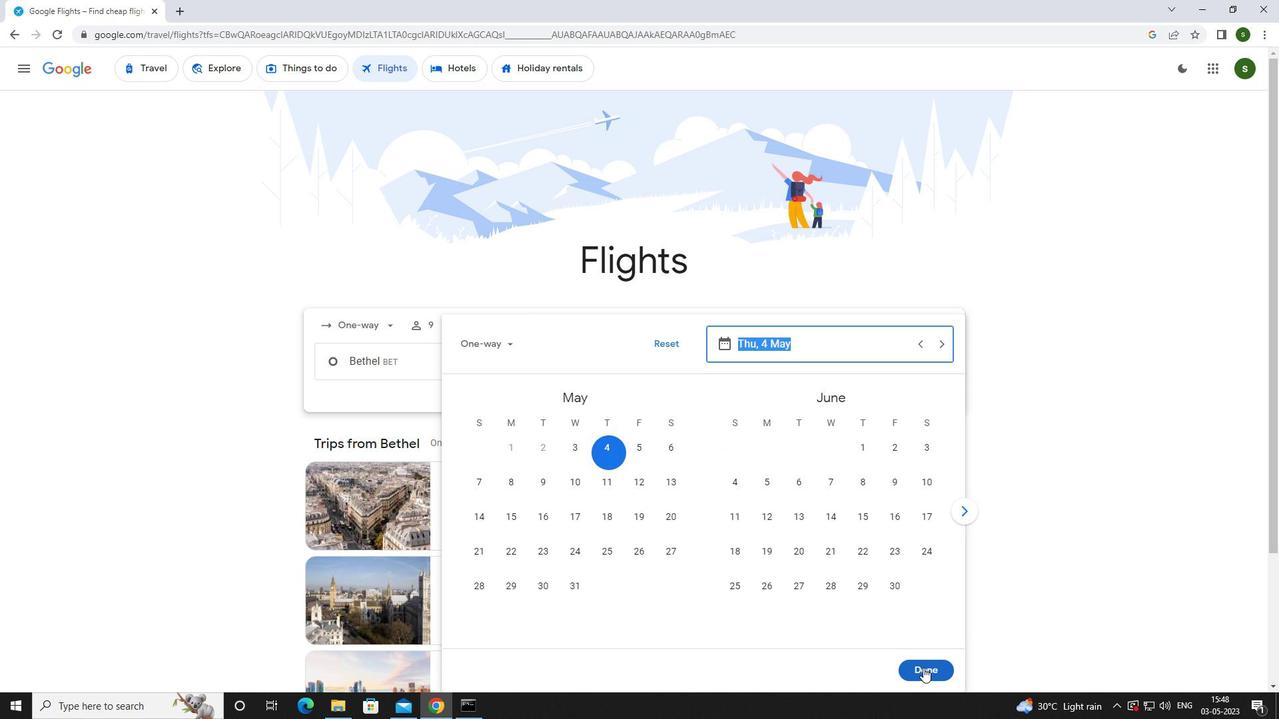 
Action: Mouse moved to (628, 415)
Screenshot: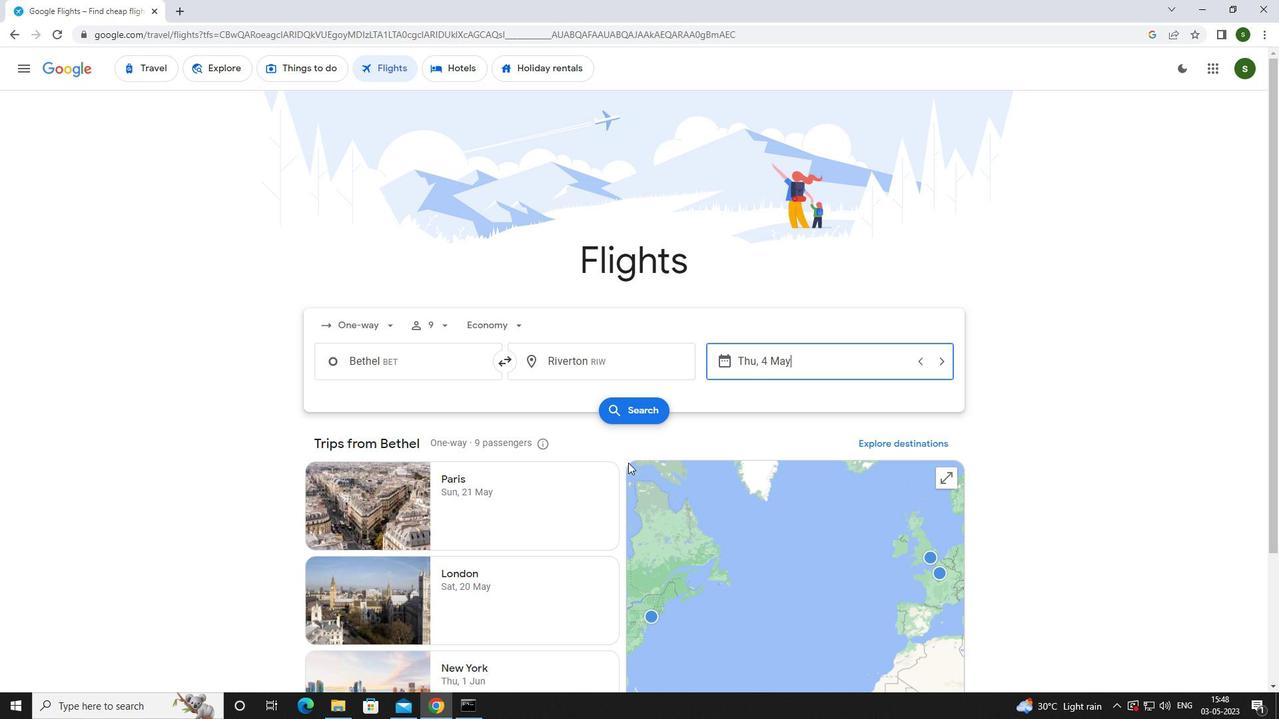 
Action: Mouse pressed left at (628, 415)
Screenshot: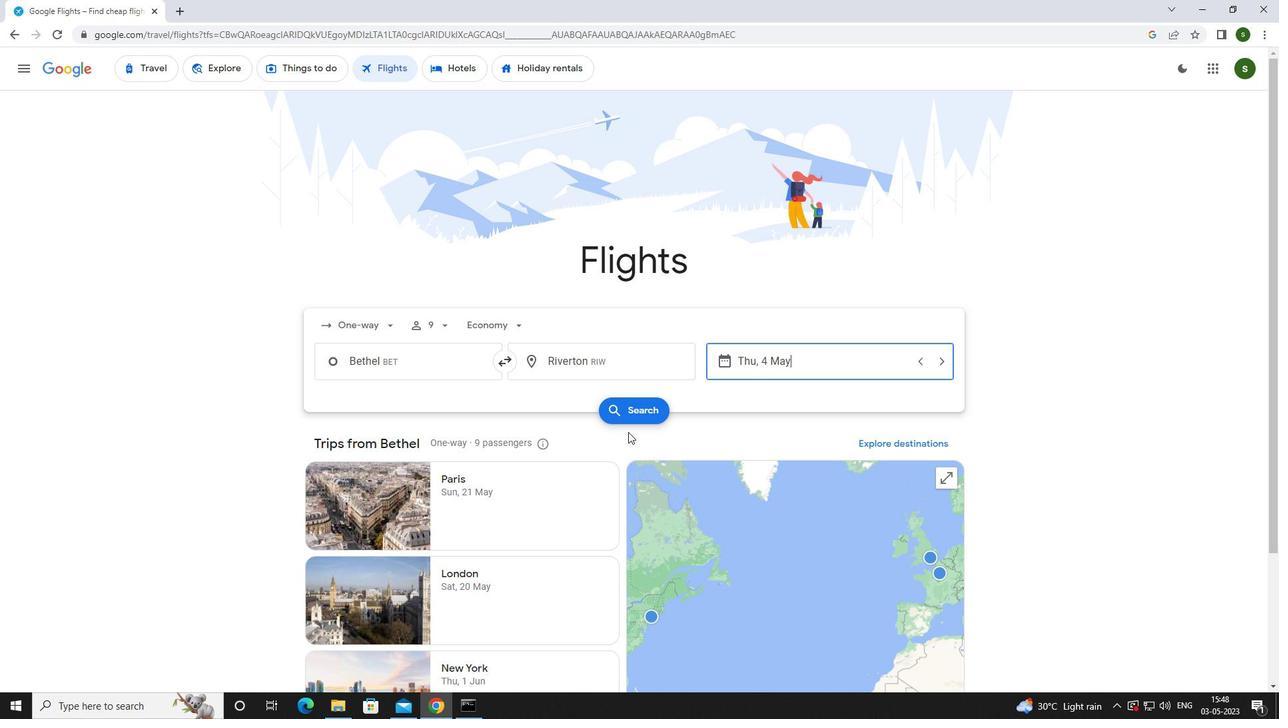 
Action: Mouse moved to (343, 195)
Screenshot: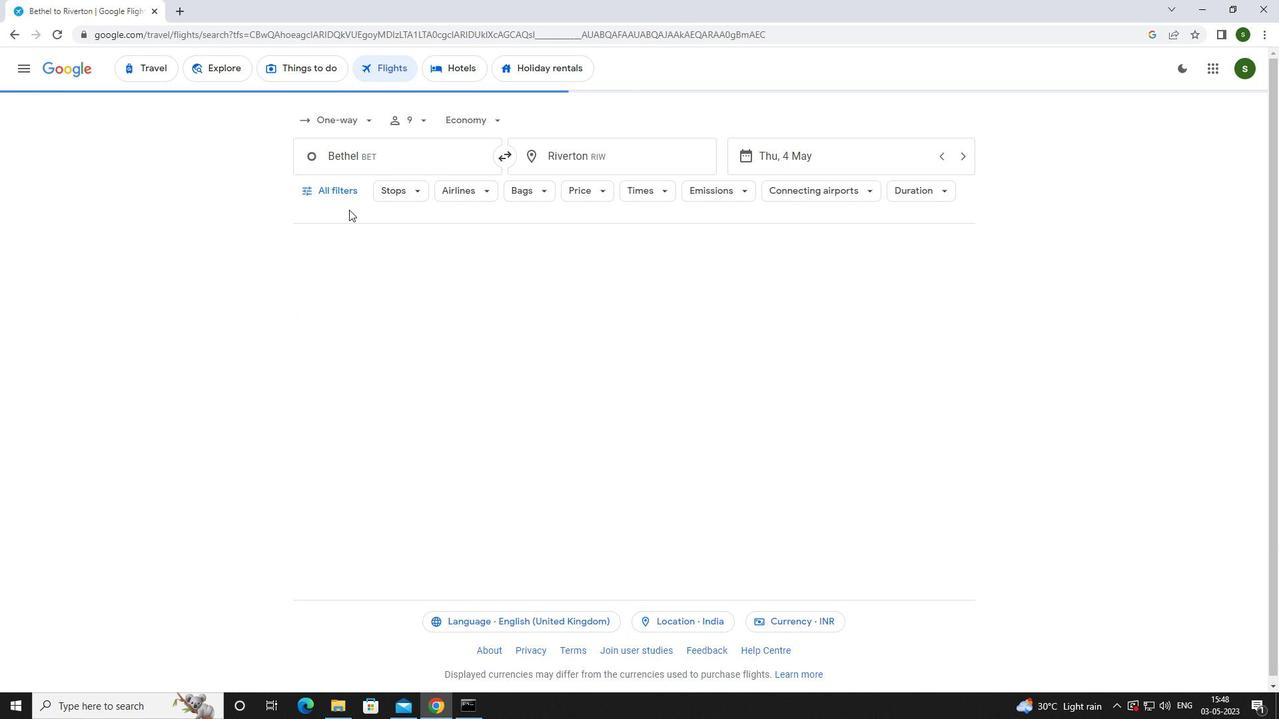 
Action: Mouse pressed left at (343, 195)
Screenshot: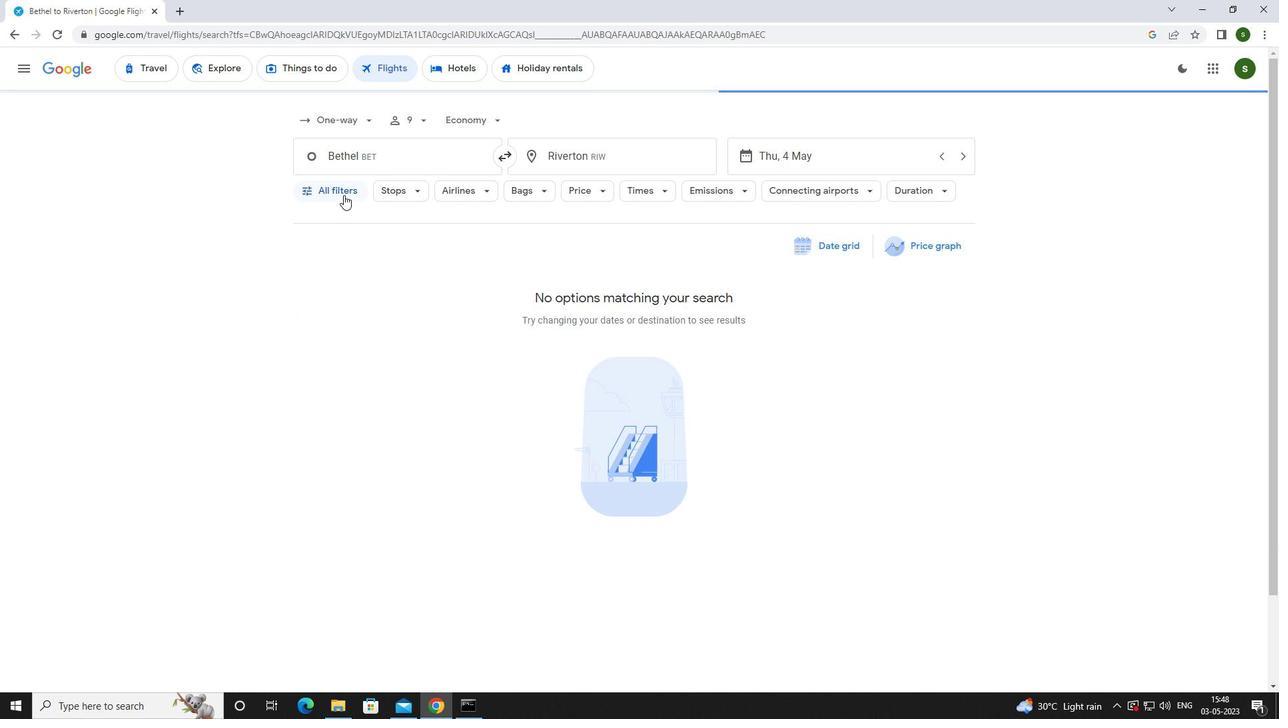 
Action: Mouse moved to (497, 479)
Screenshot: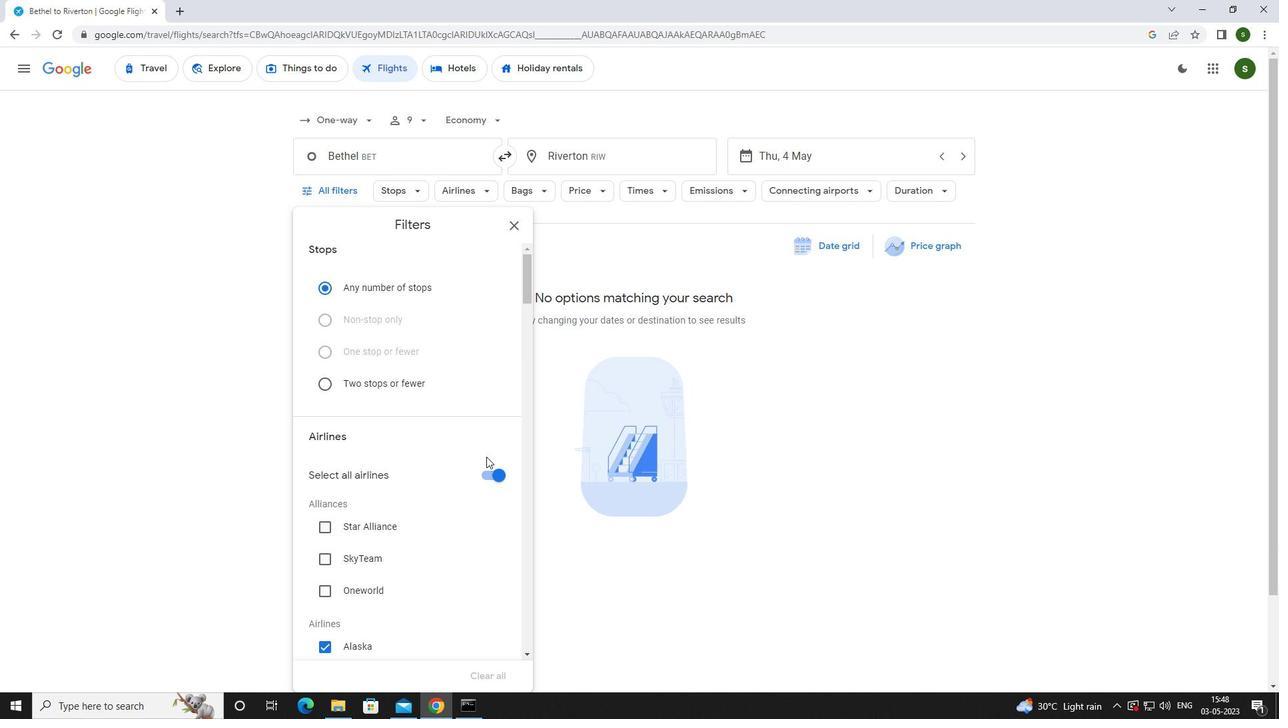 
Action: Mouse pressed left at (497, 479)
Screenshot: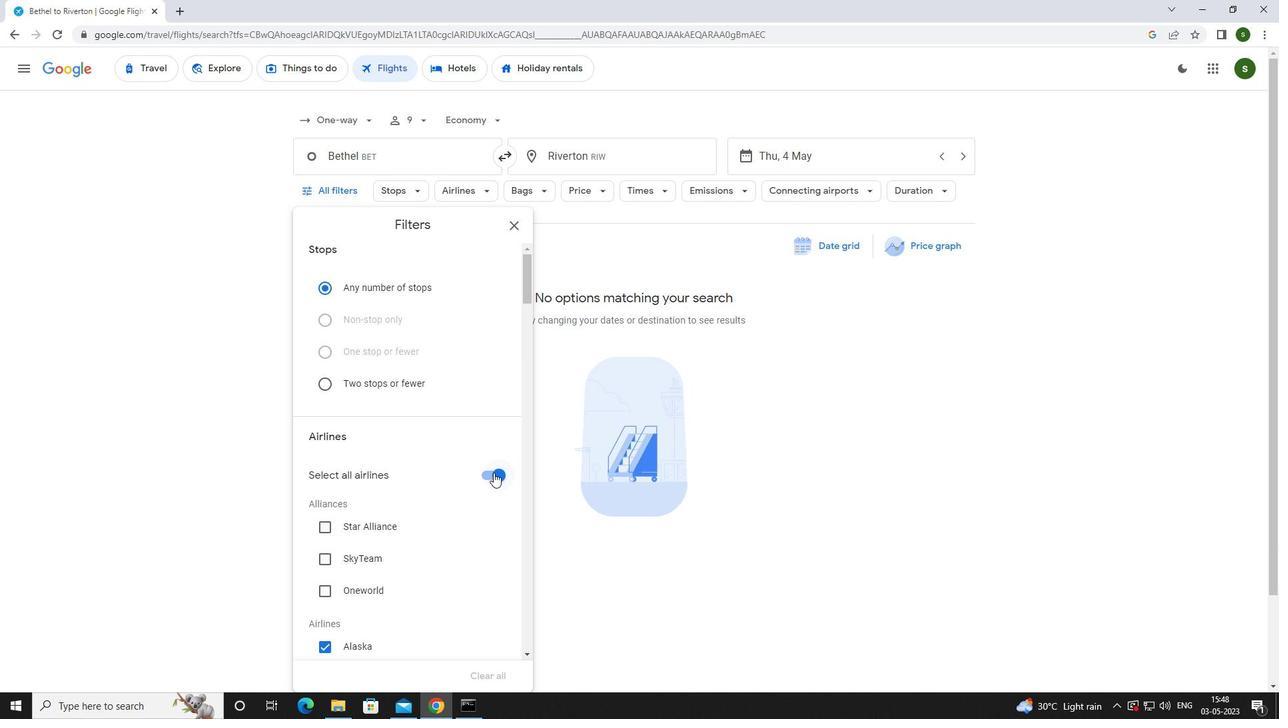 
Action: Mouse moved to (478, 416)
Screenshot: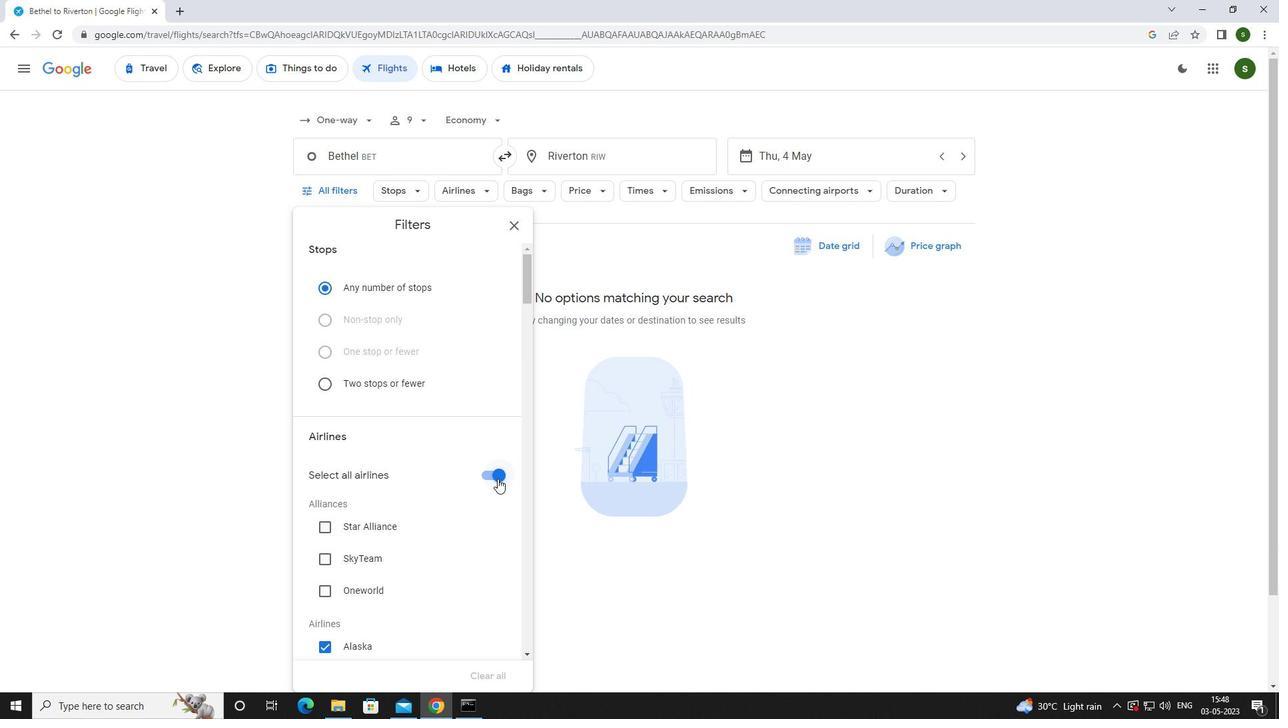 
Action: Mouse scrolled (478, 415) with delta (0, 0)
Screenshot: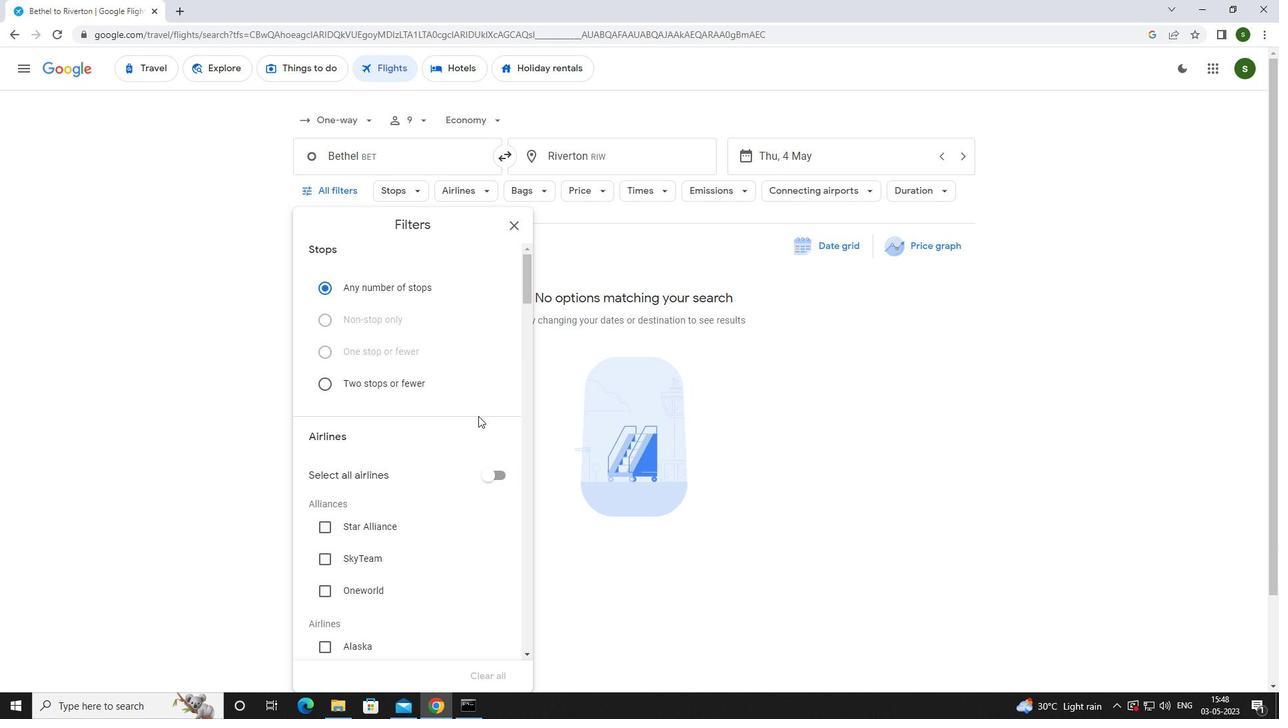 
Action: Mouse scrolled (478, 415) with delta (0, 0)
Screenshot: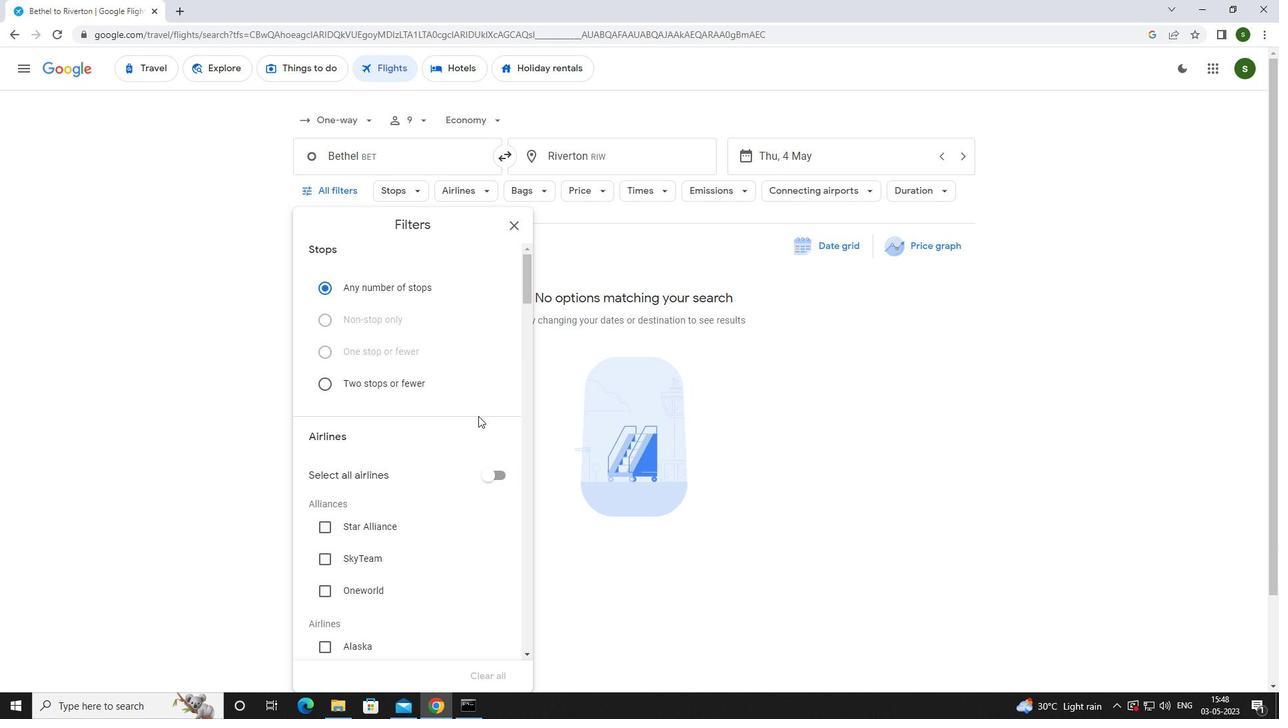 
Action: Mouse scrolled (478, 415) with delta (0, 0)
Screenshot: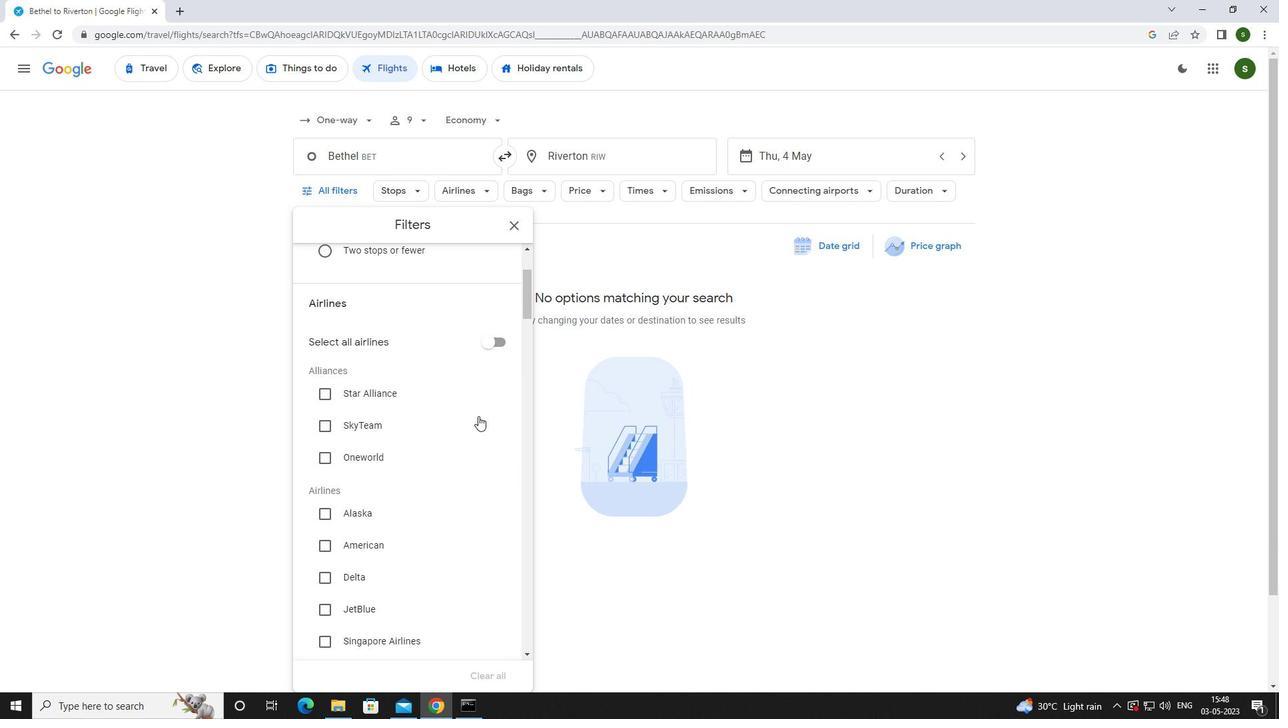 
Action: Mouse scrolled (478, 415) with delta (0, 0)
Screenshot: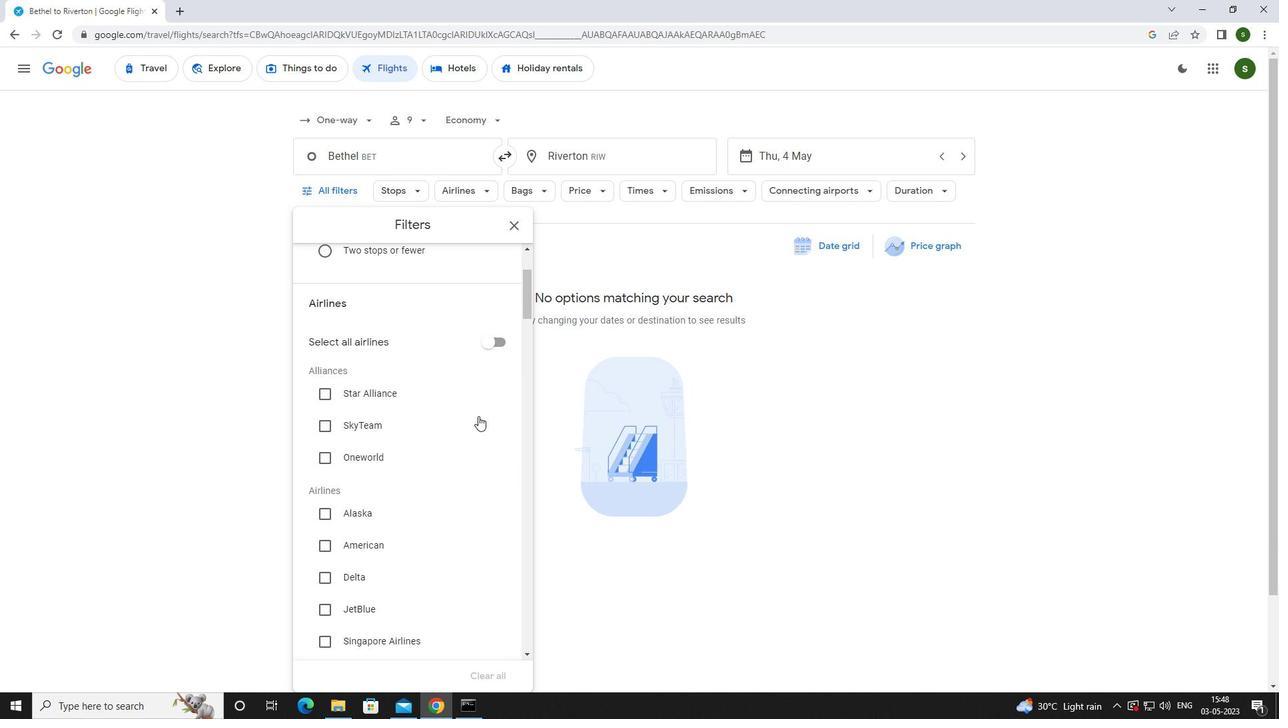 
Action: Mouse scrolled (478, 415) with delta (0, 0)
Screenshot: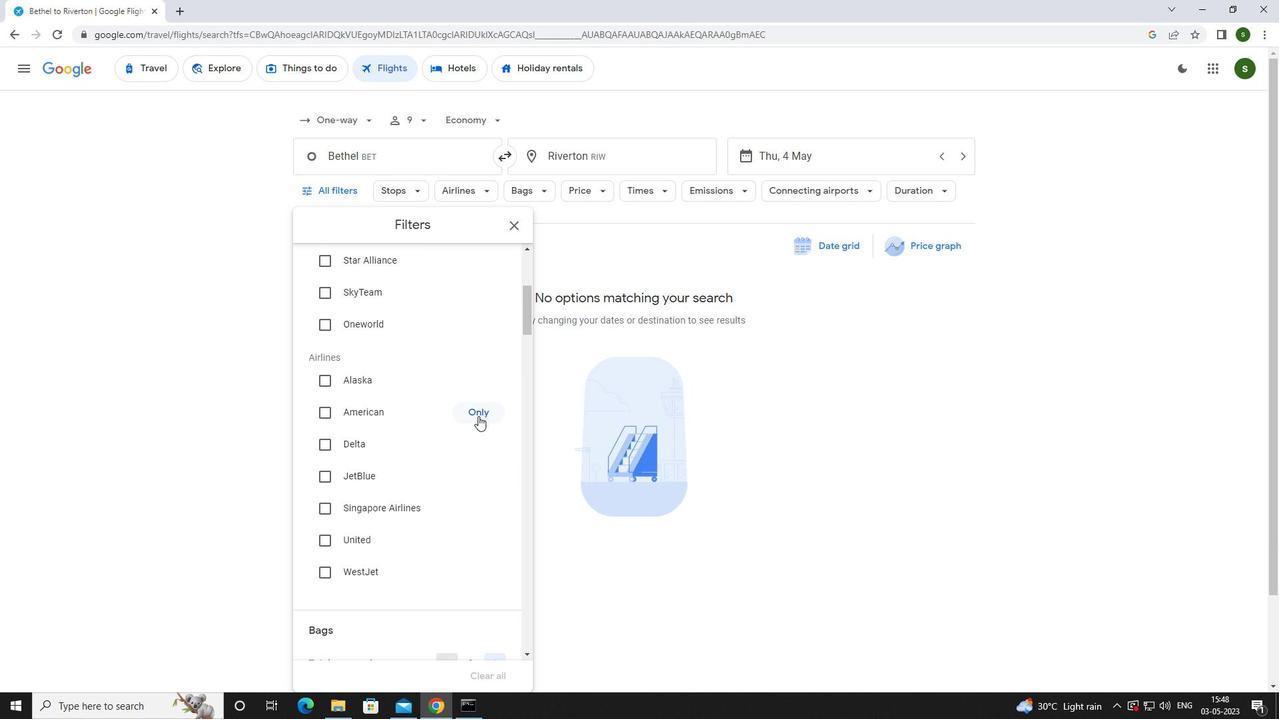 
Action: Mouse scrolled (478, 415) with delta (0, 0)
Screenshot: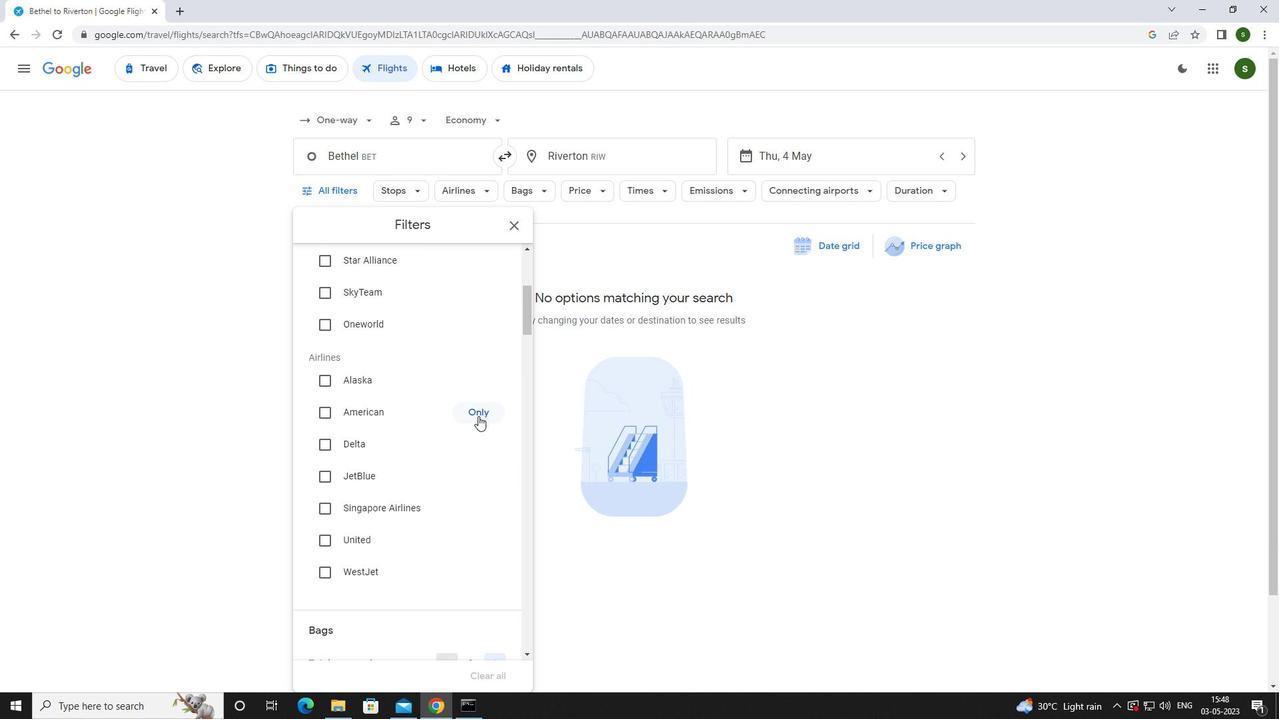 
Action: Mouse scrolled (478, 415) with delta (0, 0)
Screenshot: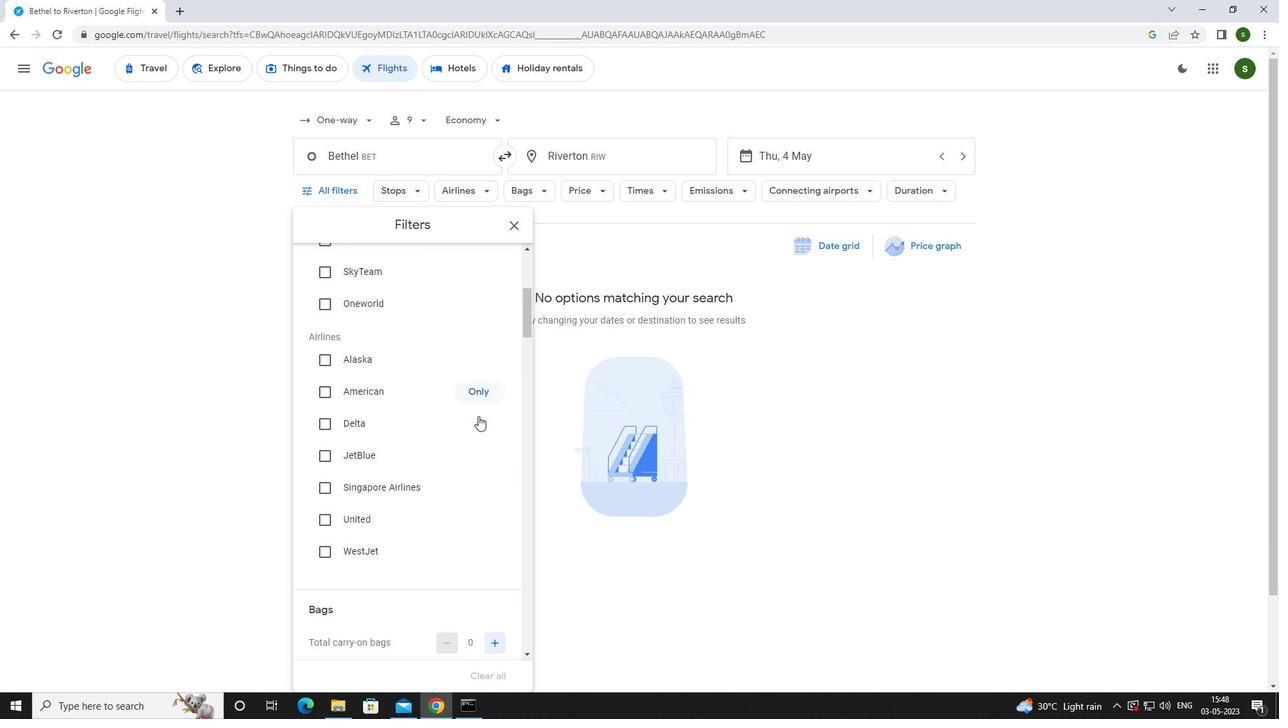 
Action: Mouse moved to (489, 463)
Screenshot: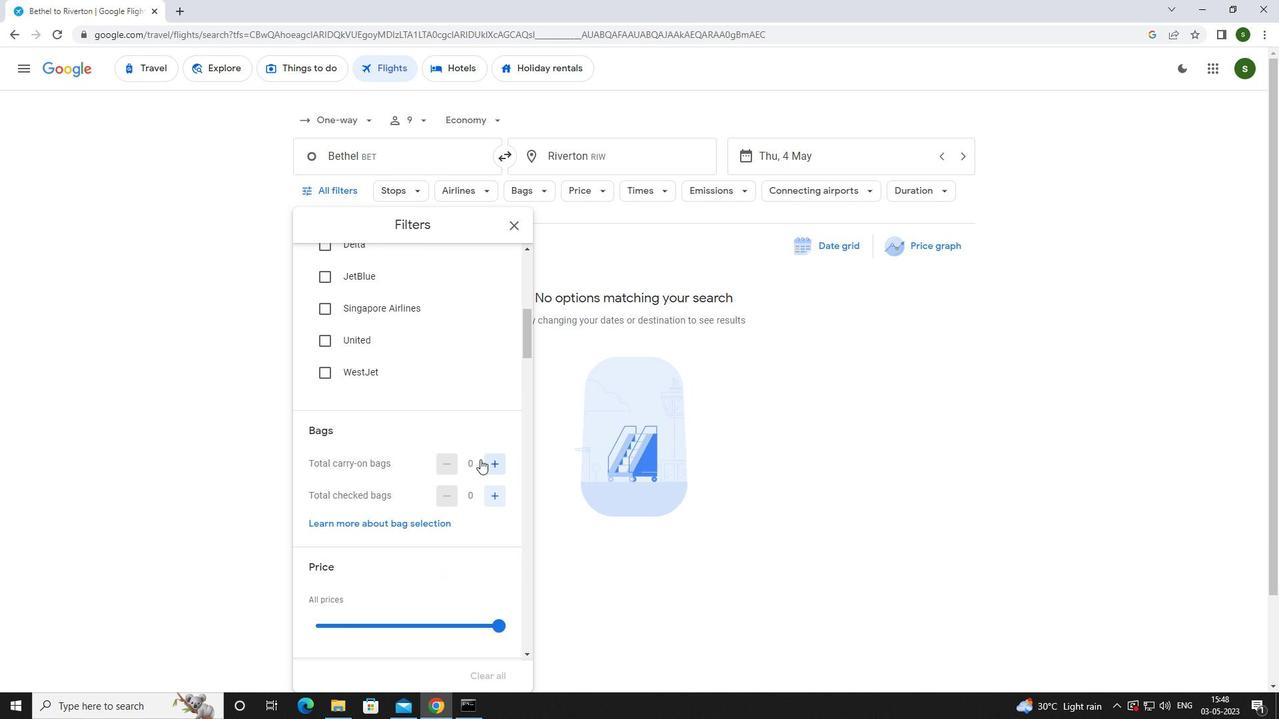 
Action: Mouse pressed left at (489, 463)
Screenshot: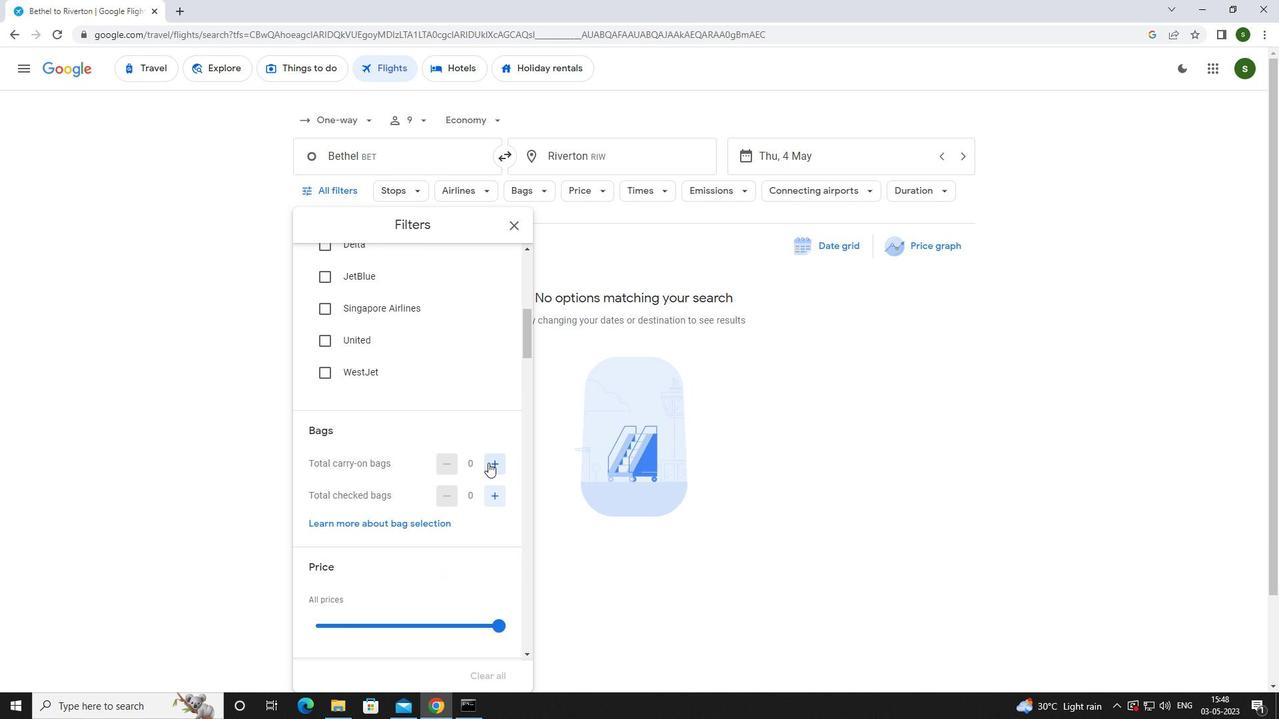 
Action: Mouse scrolled (489, 462) with delta (0, 0)
Screenshot: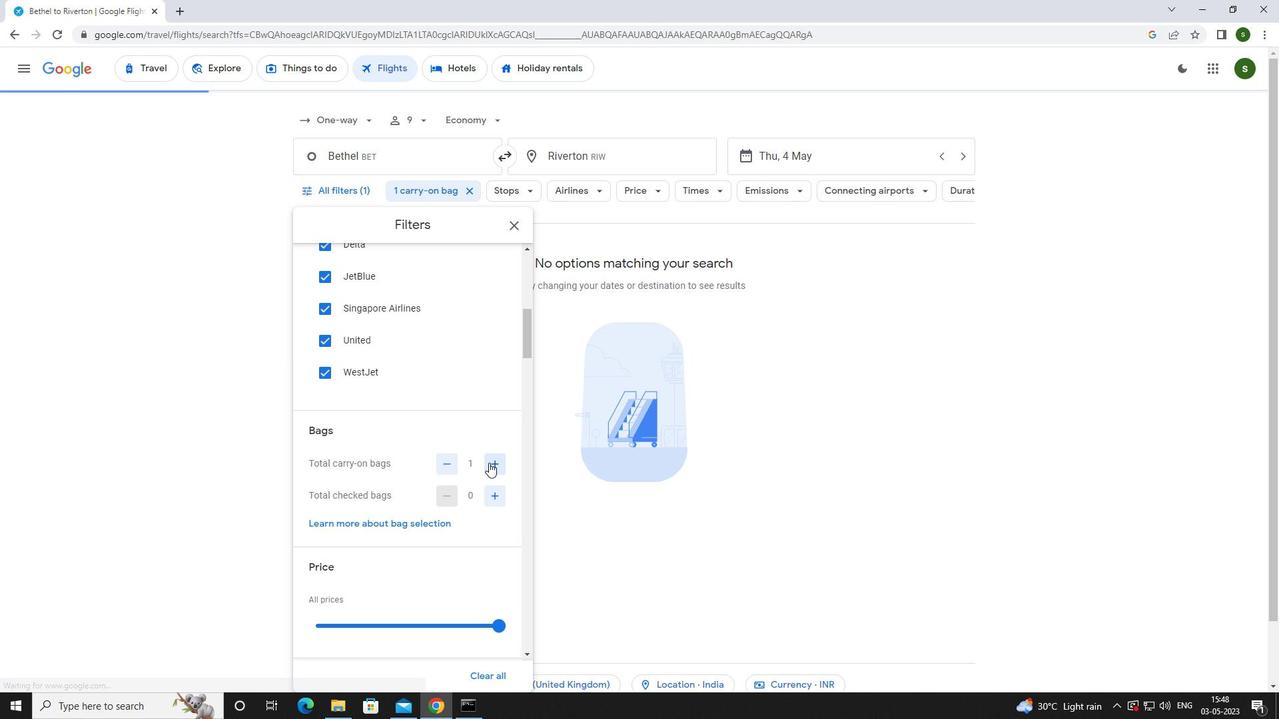 
Action: Mouse scrolled (489, 462) with delta (0, 0)
Screenshot: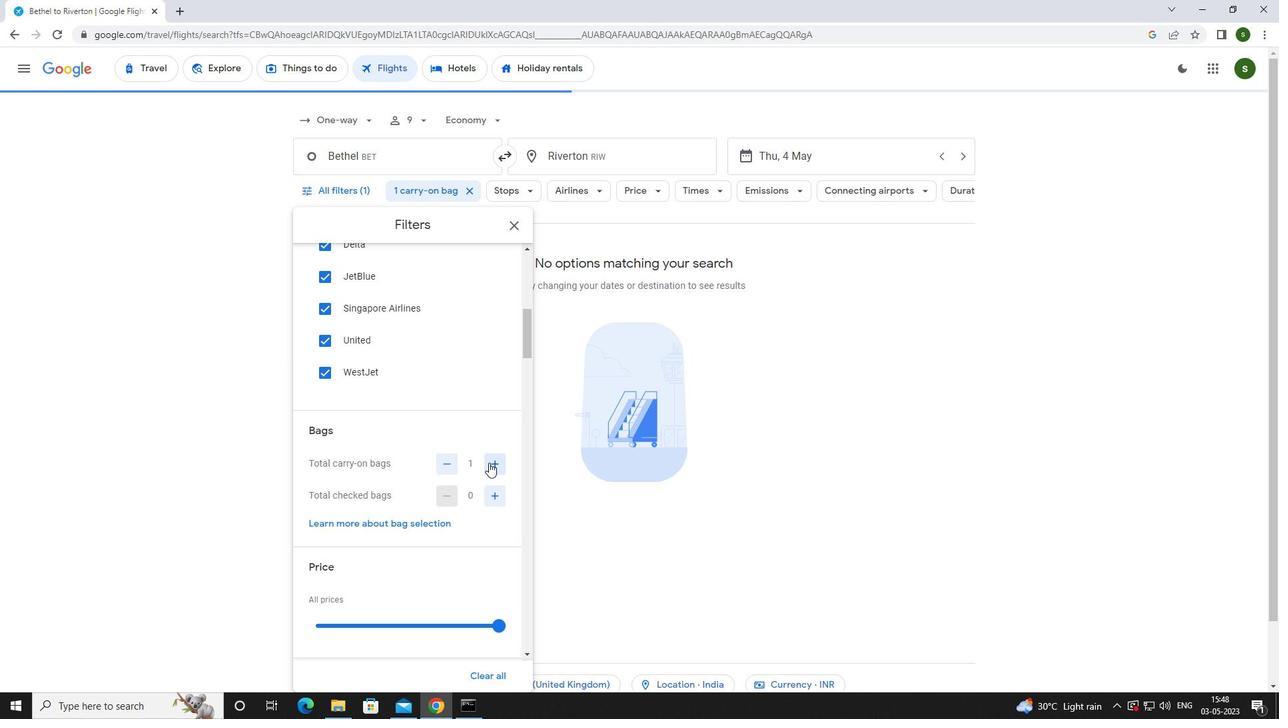 
Action: Mouse moved to (504, 489)
Screenshot: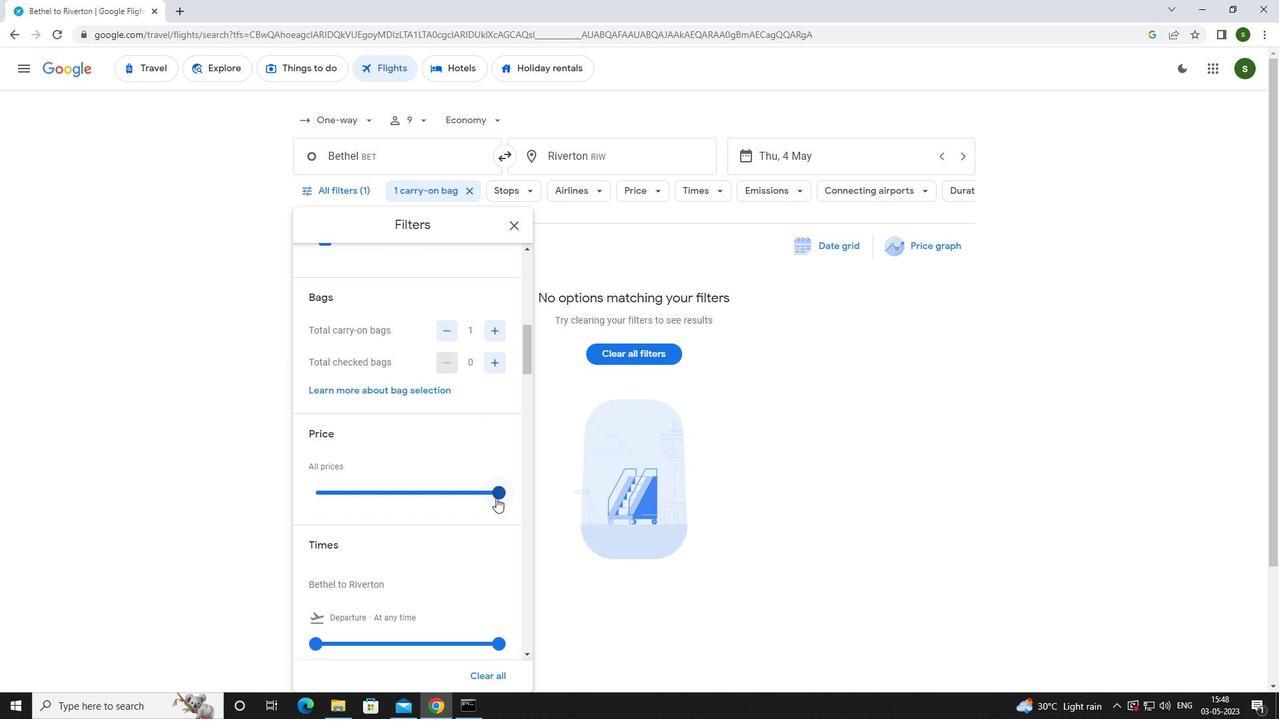 
Action: Mouse pressed left at (504, 489)
Screenshot: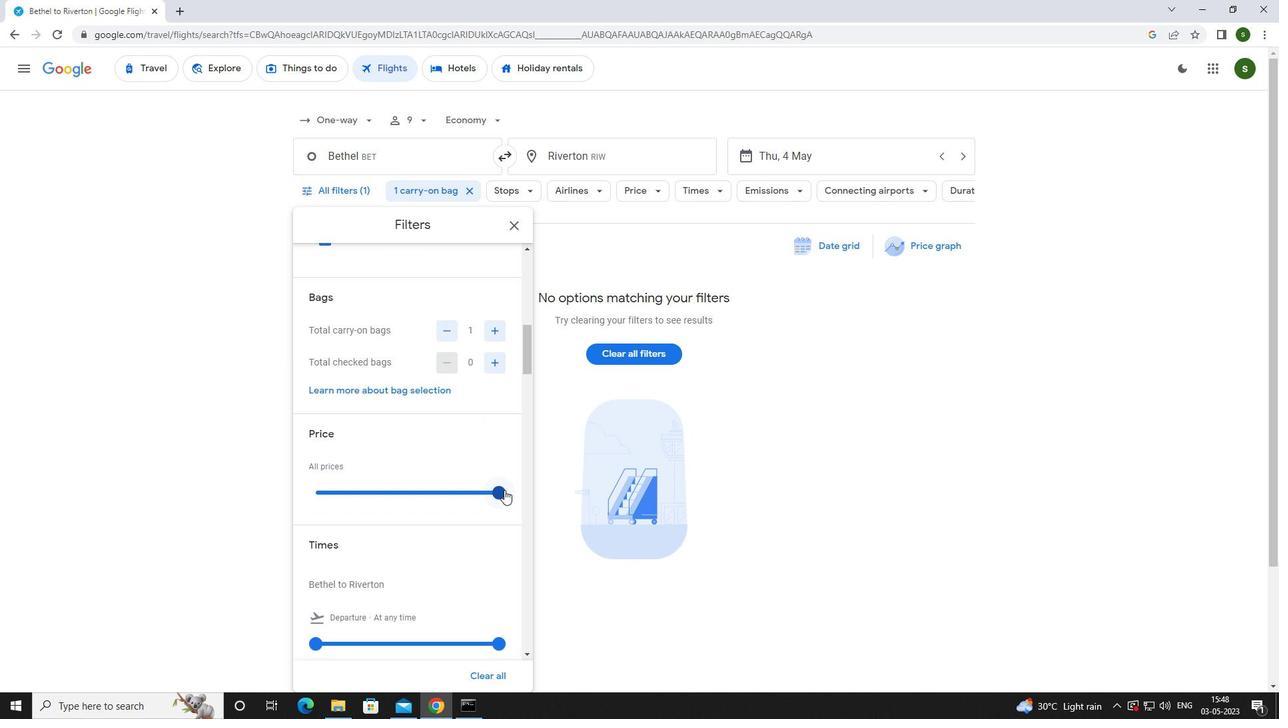 
Action: Mouse scrolled (504, 489) with delta (0, 0)
Screenshot: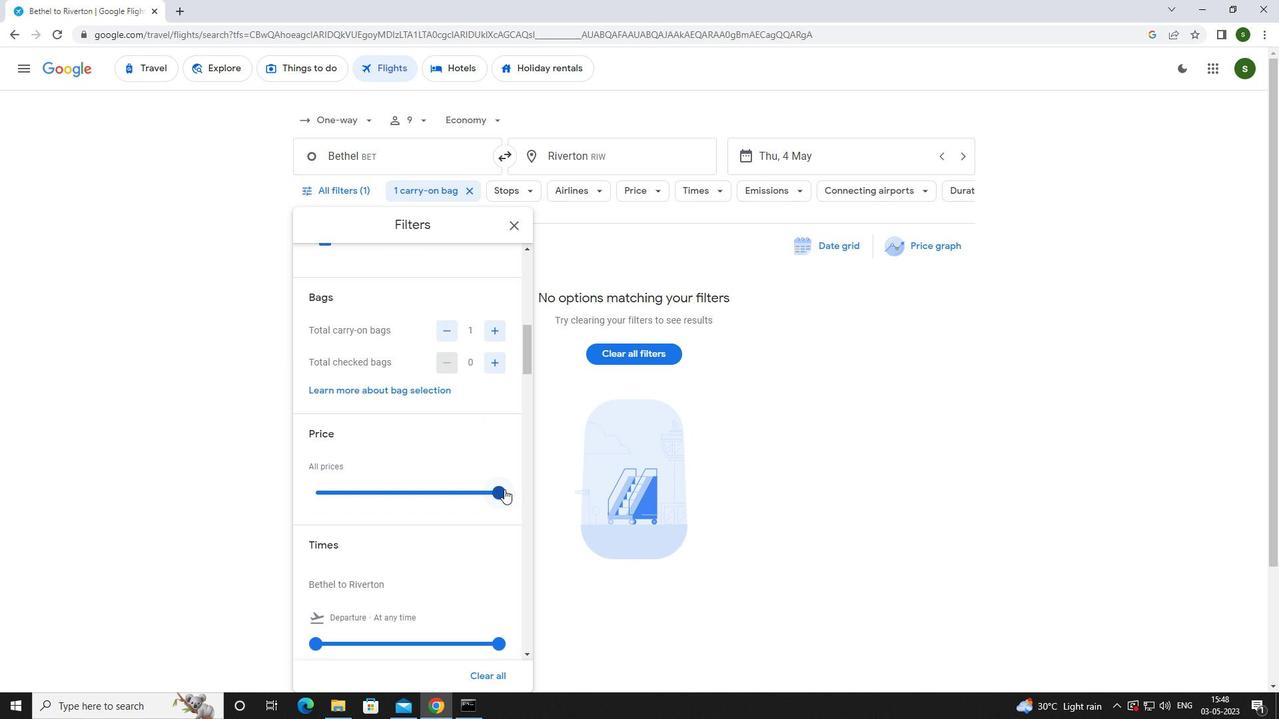 
Action: Mouse moved to (315, 578)
Screenshot: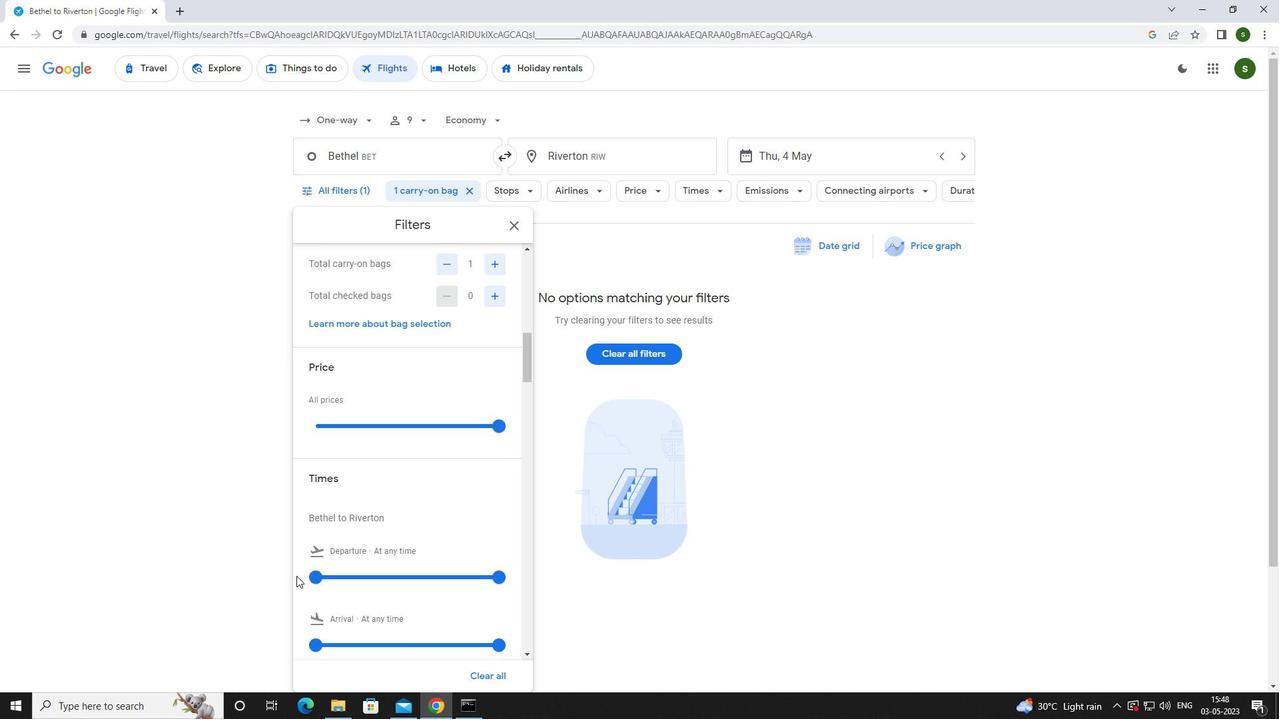 
Action: Mouse pressed left at (315, 578)
Screenshot: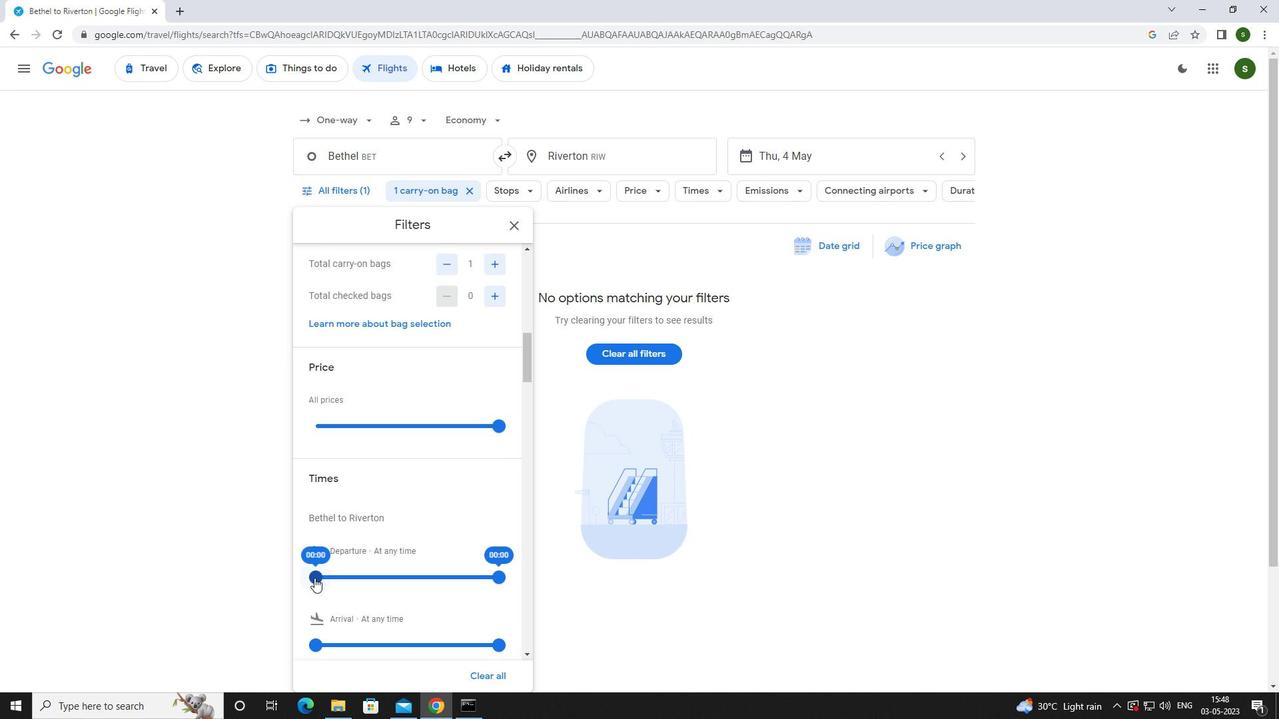 
Action: Mouse moved to (791, 464)
Screenshot: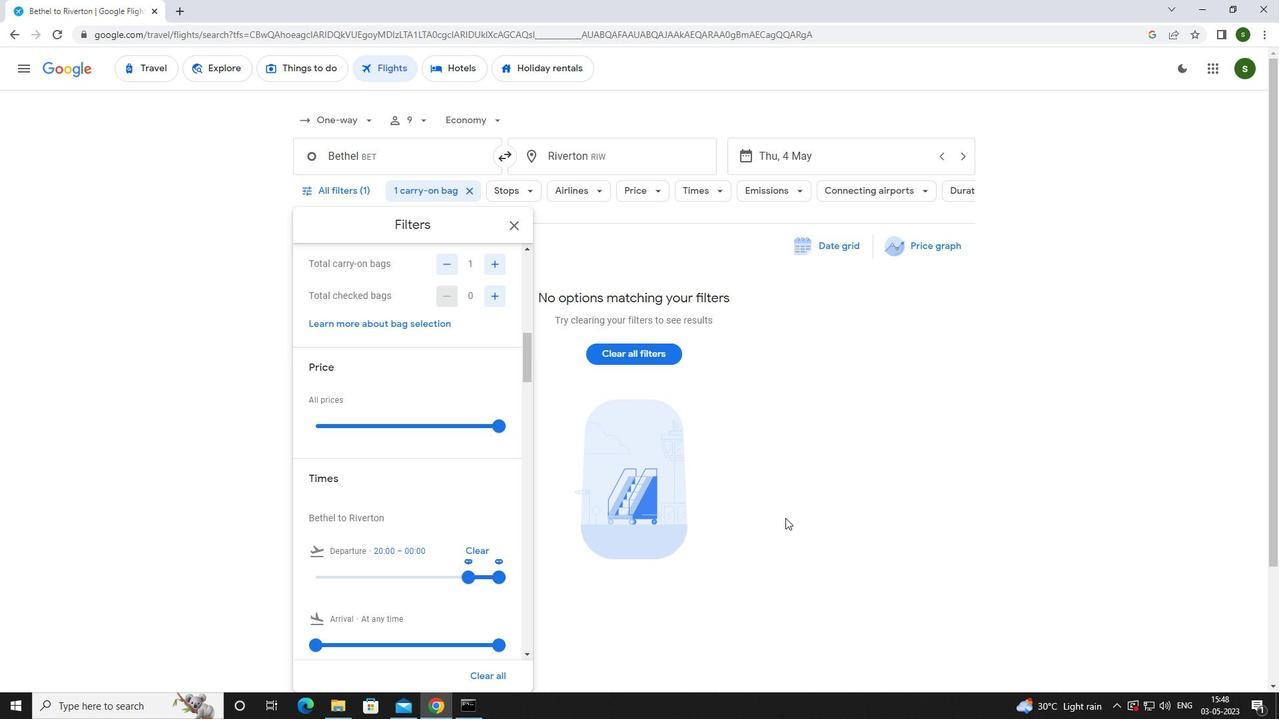 
Action: Mouse pressed left at (791, 464)
Screenshot: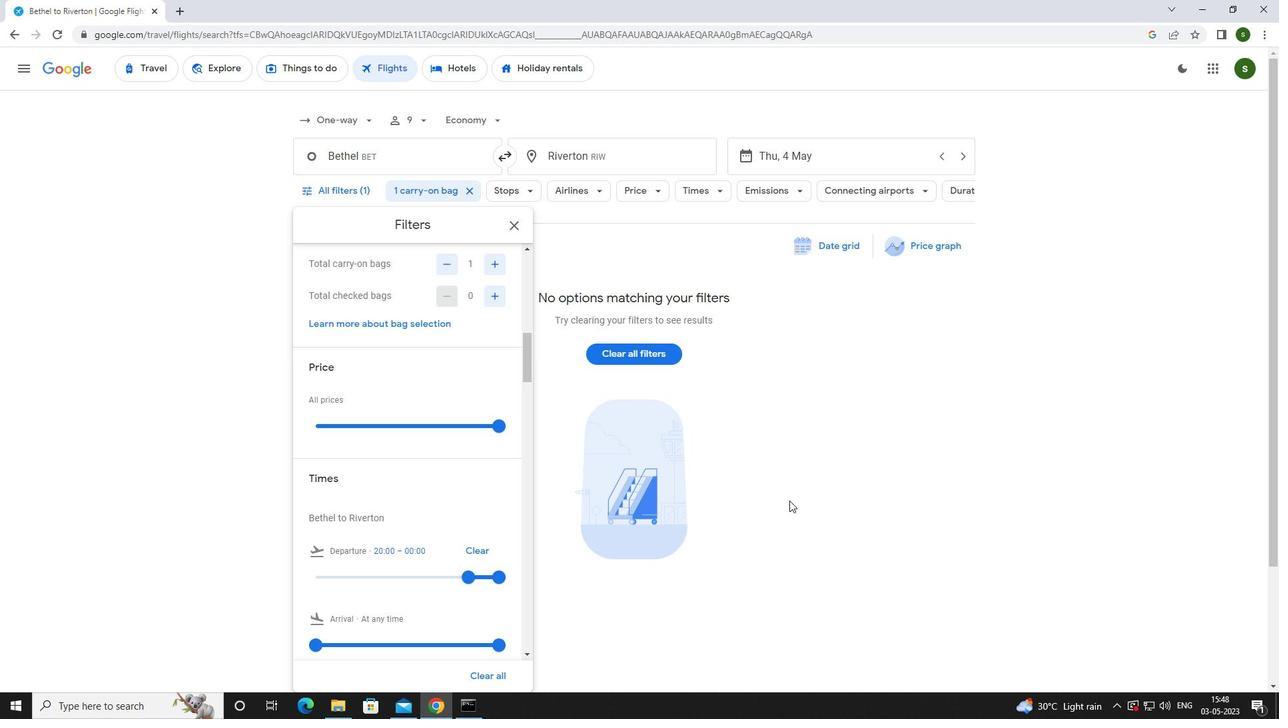 
Action: Mouse moved to (784, 465)
Screenshot: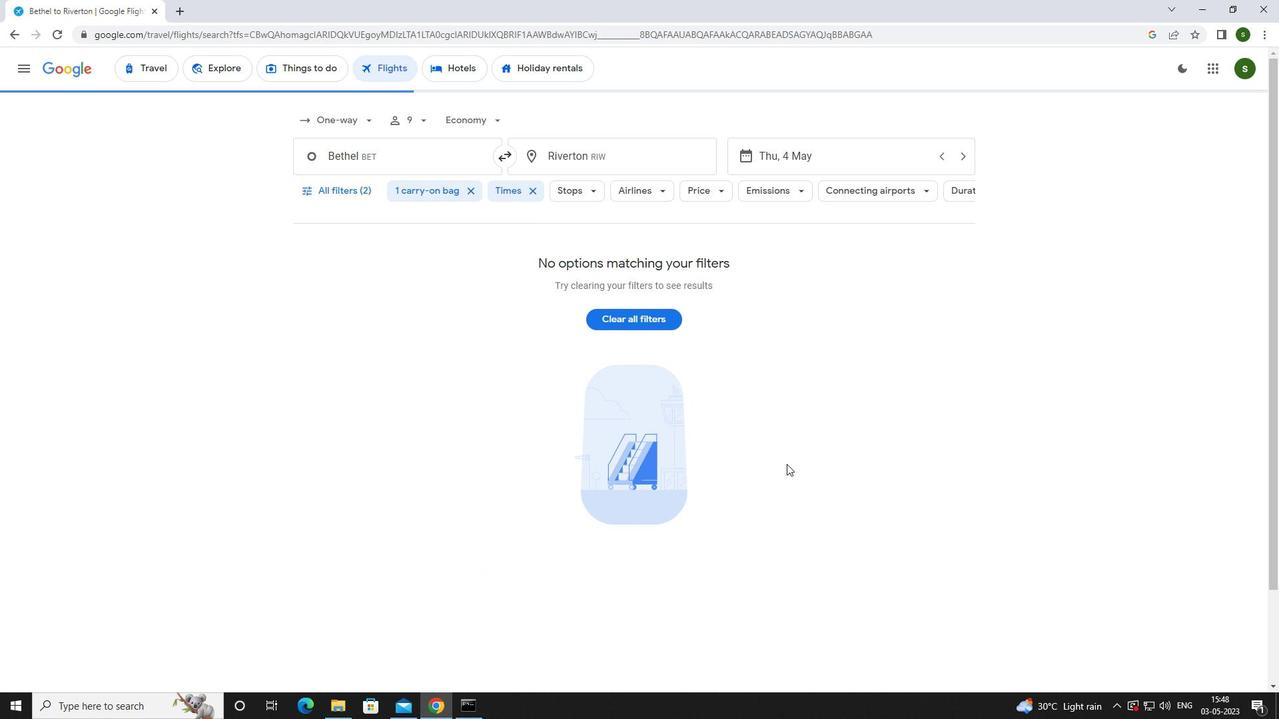 
